 Task: Check the average views per listing of cul de sac in the last 5 years.
Action: Mouse moved to (1024, 245)
Screenshot: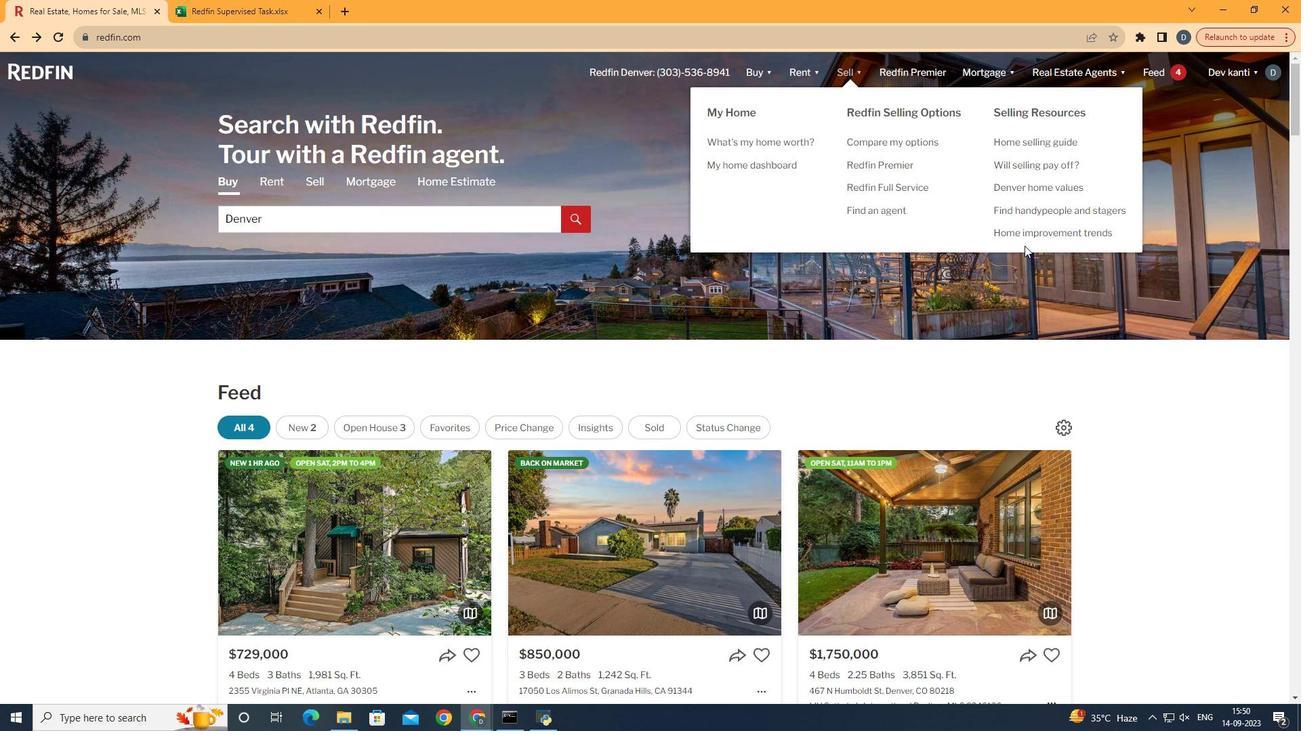 
Action: Mouse pressed left at (1024, 245)
Screenshot: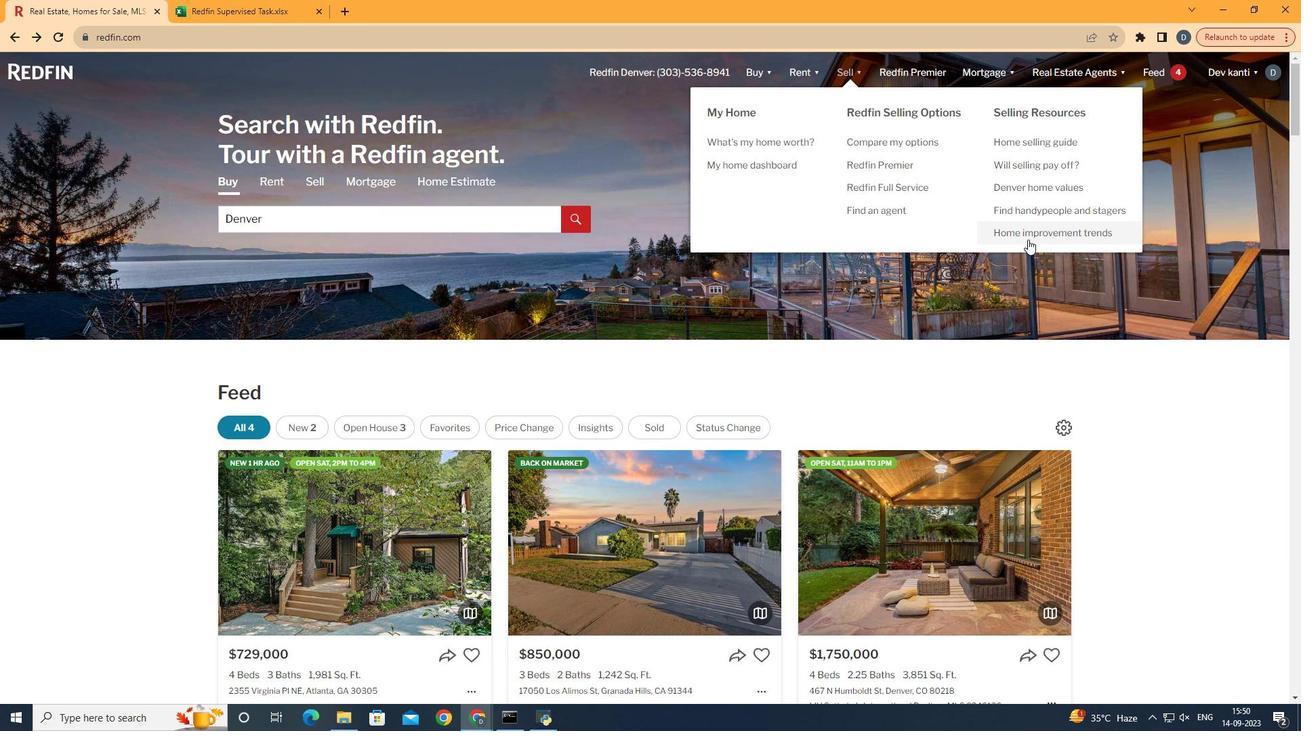 
Action: Mouse moved to (1027, 239)
Screenshot: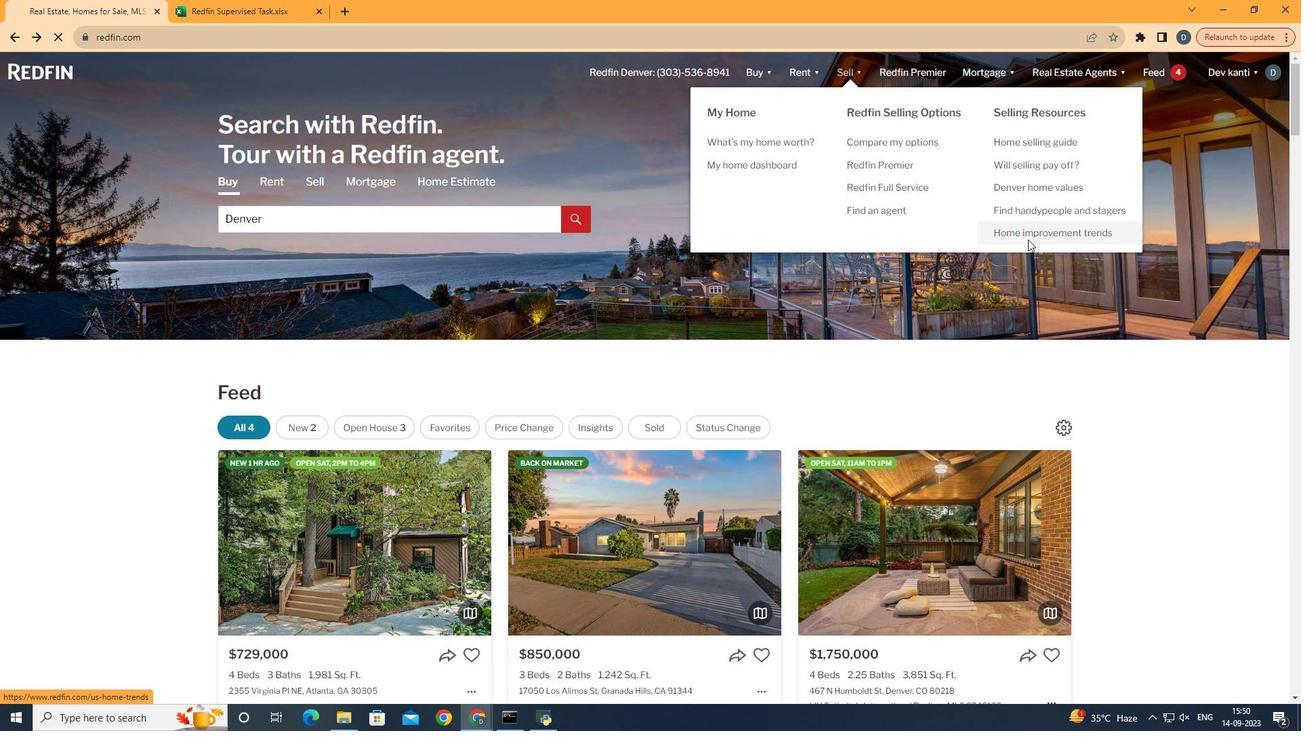 
Action: Mouse pressed left at (1027, 239)
Screenshot: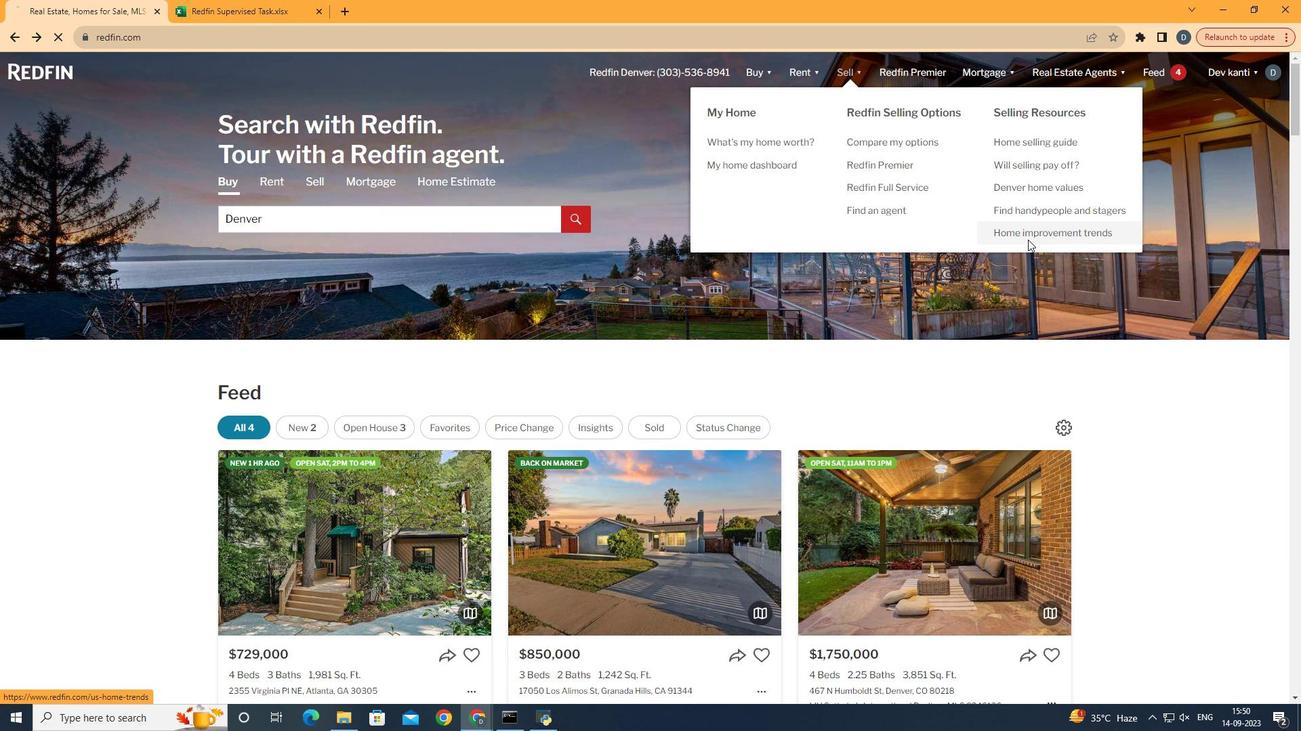 
Action: Mouse moved to (314, 267)
Screenshot: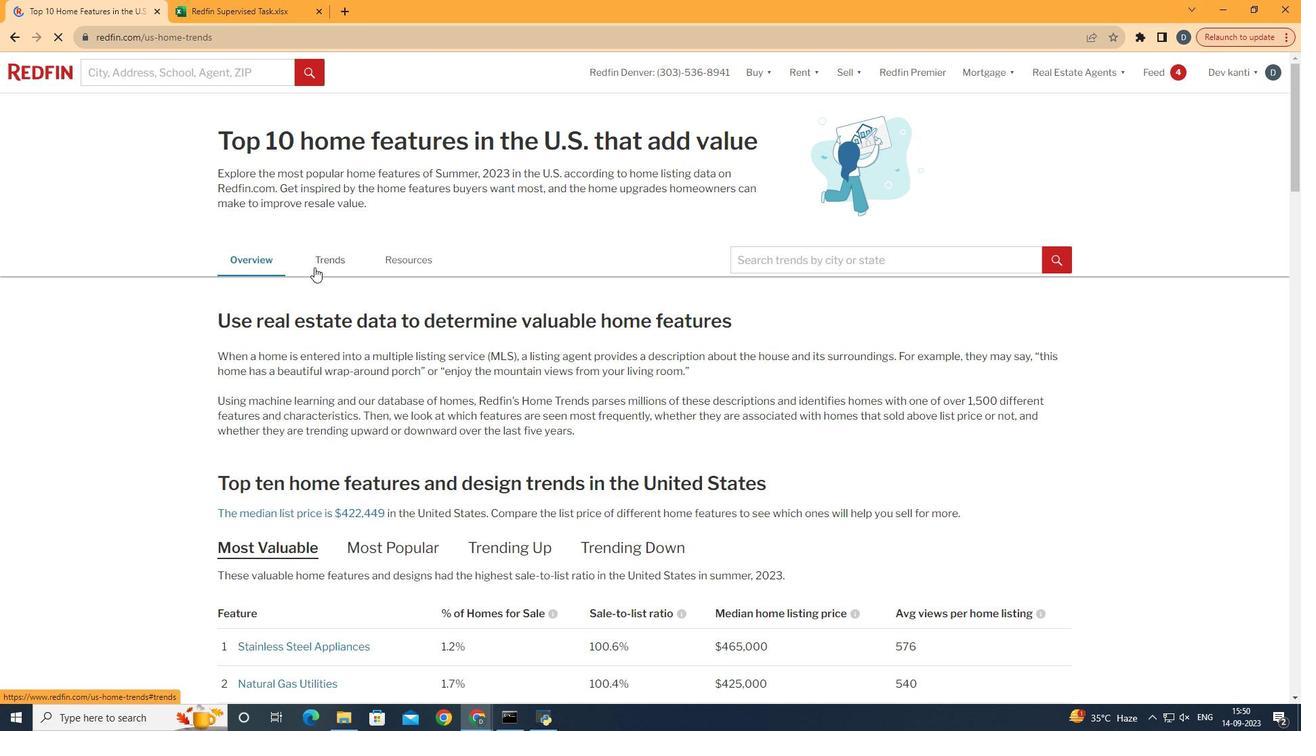 
Action: Mouse pressed left at (314, 267)
Screenshot: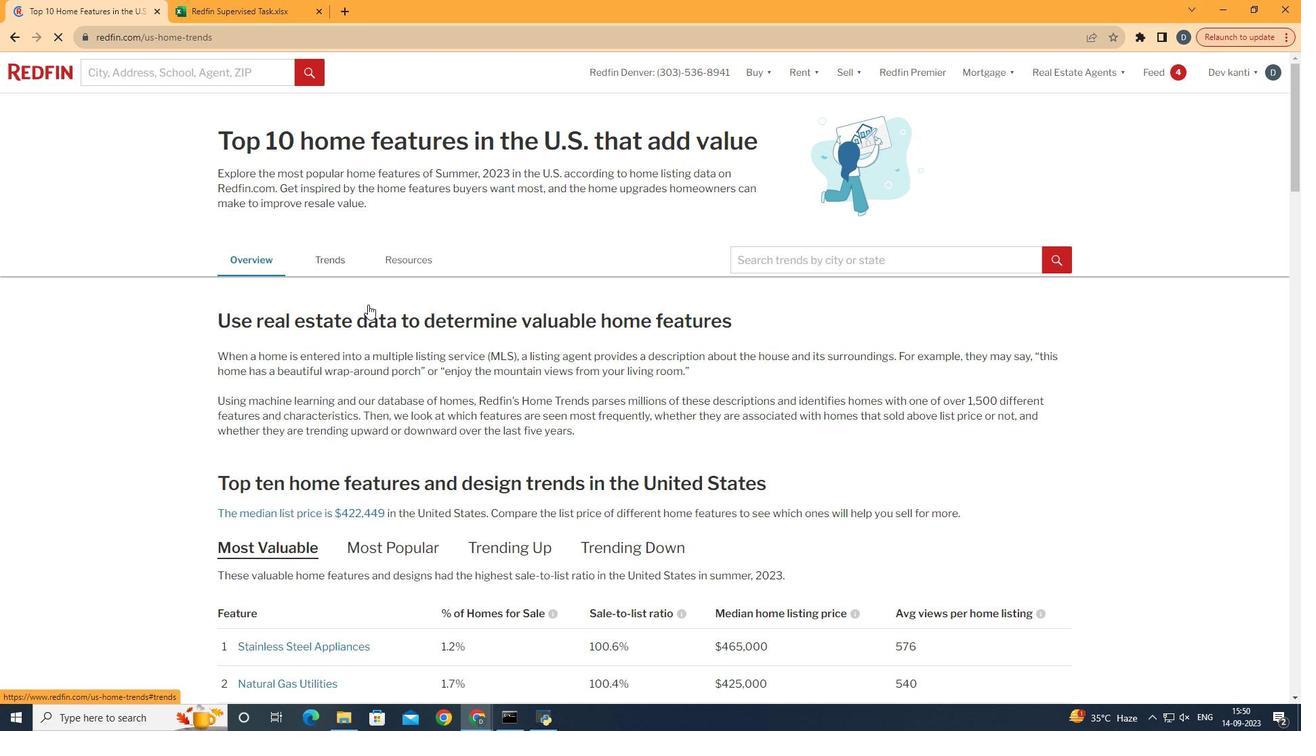
Action: Mouse moved to (532, 399)
Screenshot: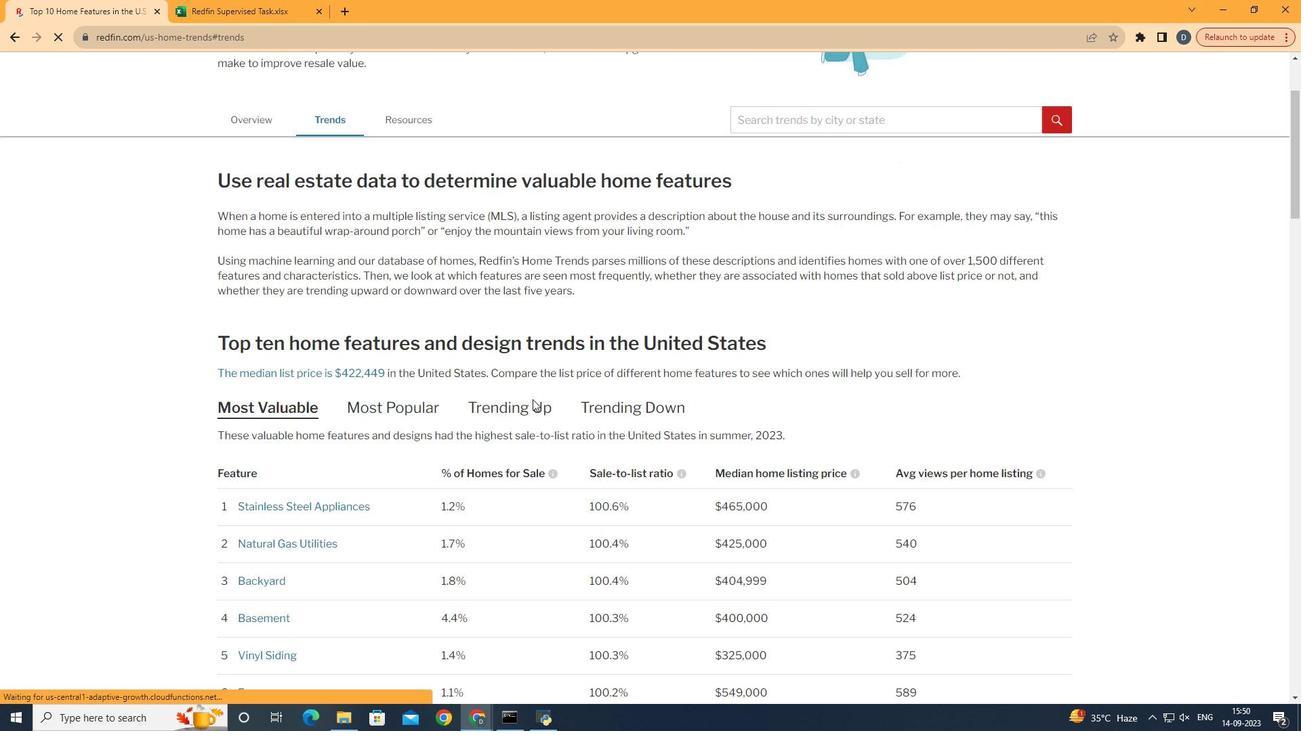 
Action: Mouse scrolled (532, 399) with delta (0, 0)
Screenshot: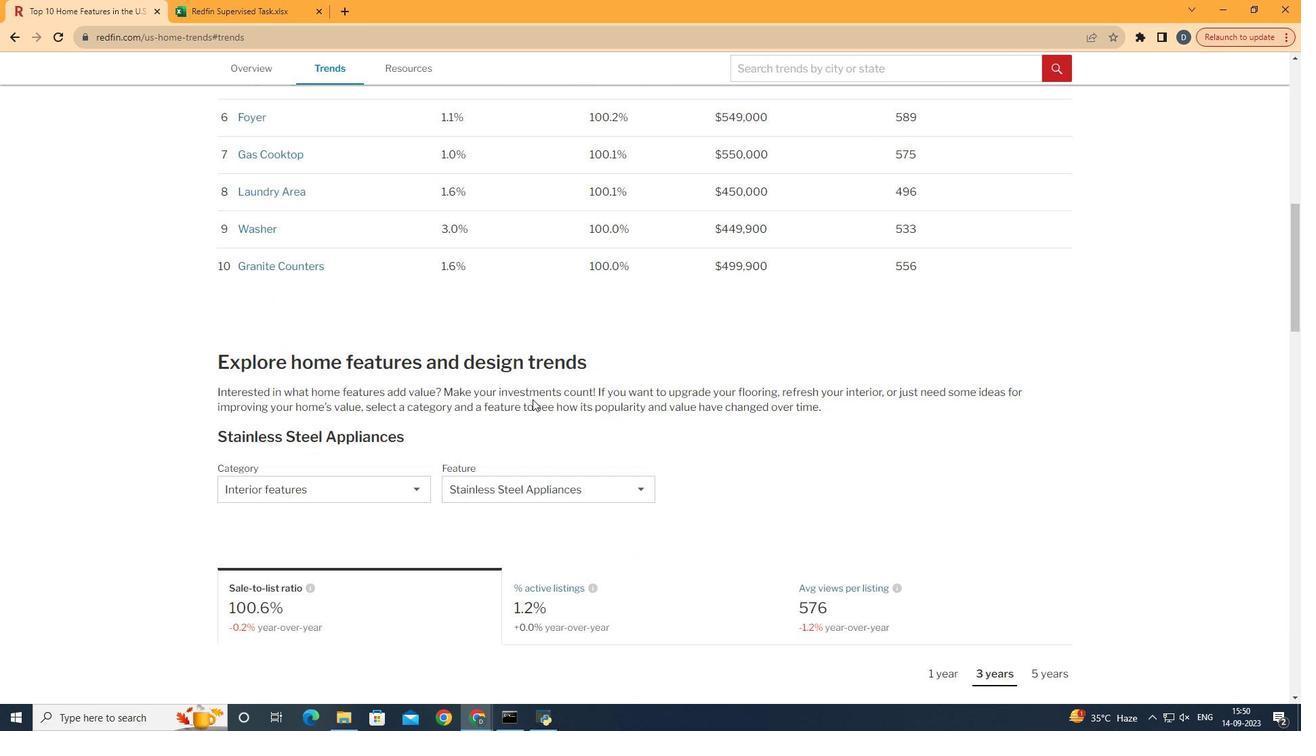 
Action: Mouse scrolled (532, 399) with delta (0, 0)
Screenshot: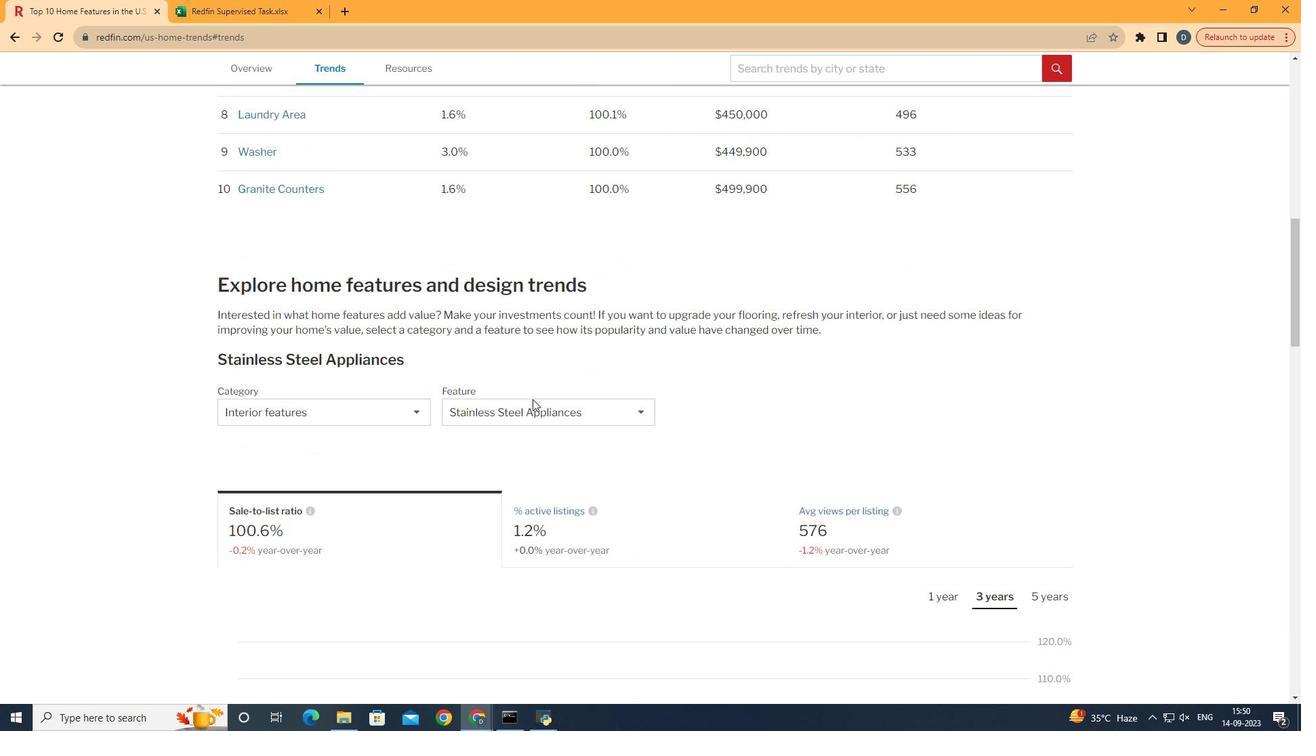 
Action: Mouse scrolled (532, 399) with delta (0, 0)
Screenshot: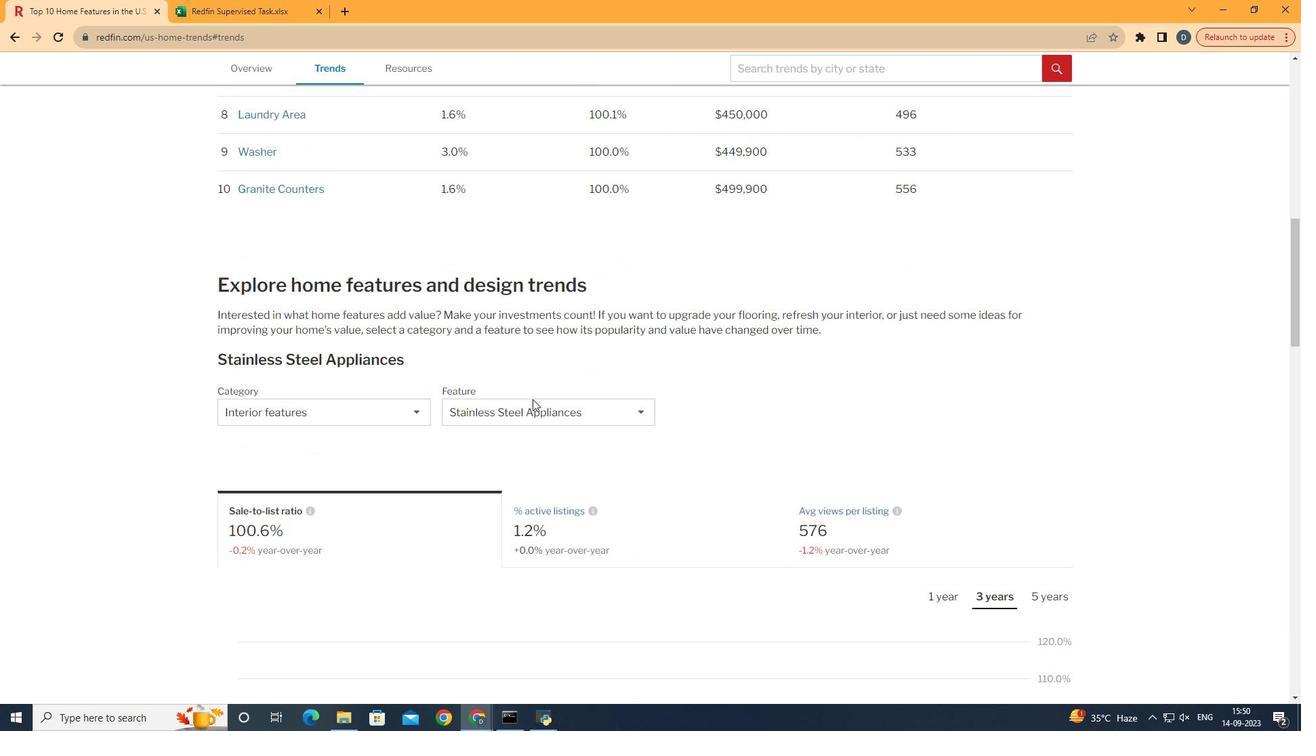 
Action: Mouse scrolled (532, 399) with delta (0, 0)
Screenshot: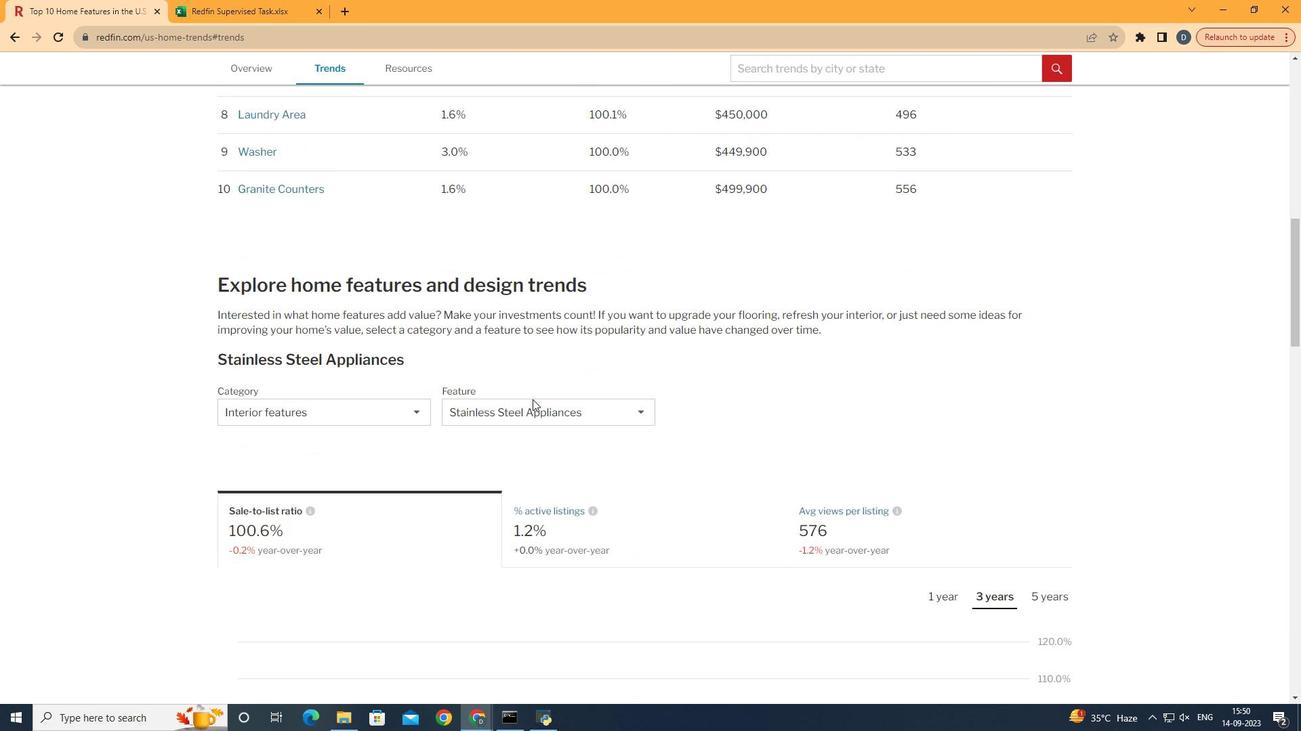 
Action: Mouse scrolled (532, 399) with delta (0, 0)
Screenshot: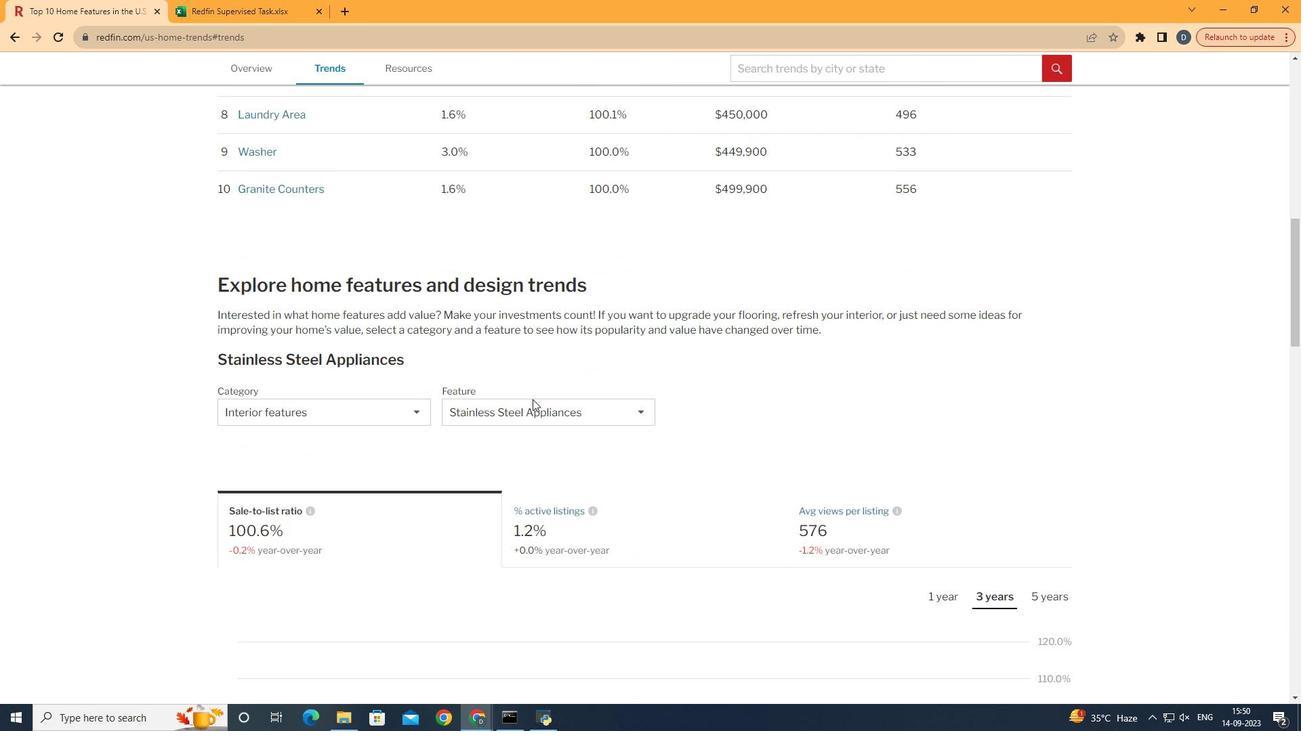 
Action: Mouse scrolled (532, 399) with delta (0, 0)
Screenshot: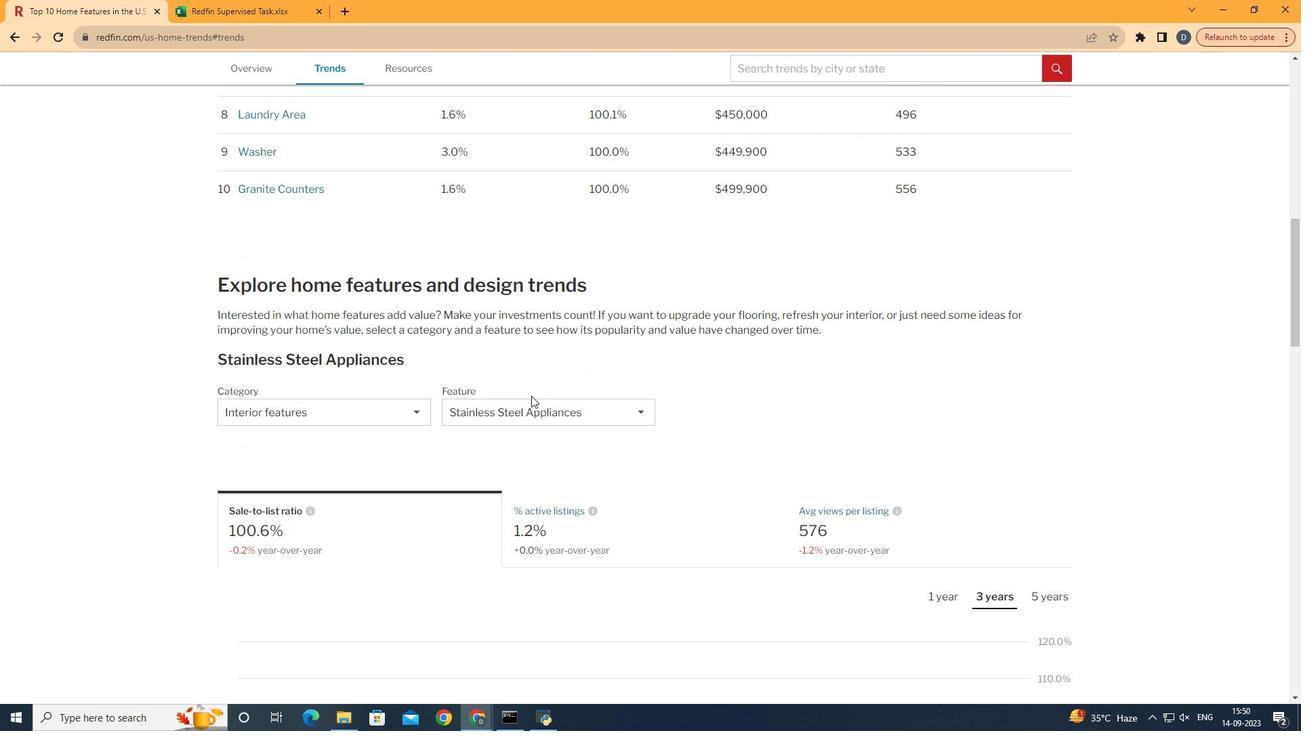 
Action: Mouse moved to (372, 412)
Screenshot: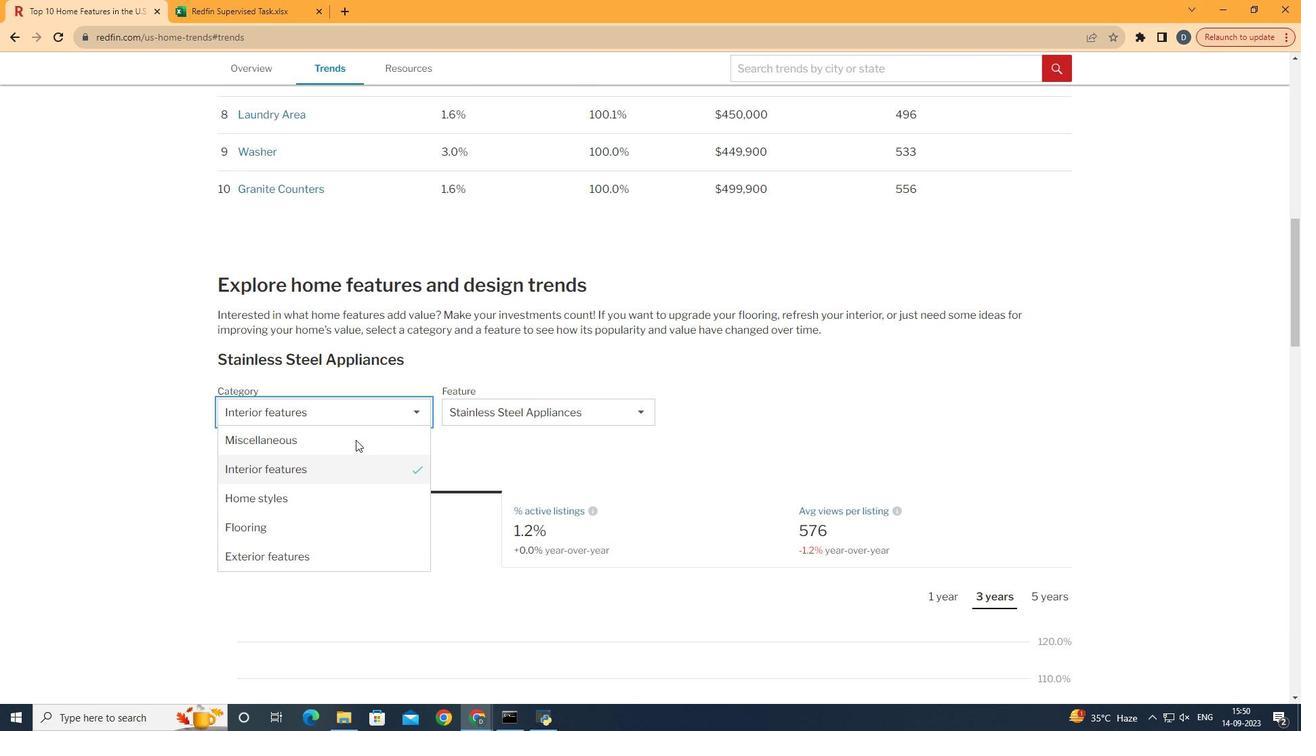 
Action: Mouse pressed left at (372, 412)
Screenshot: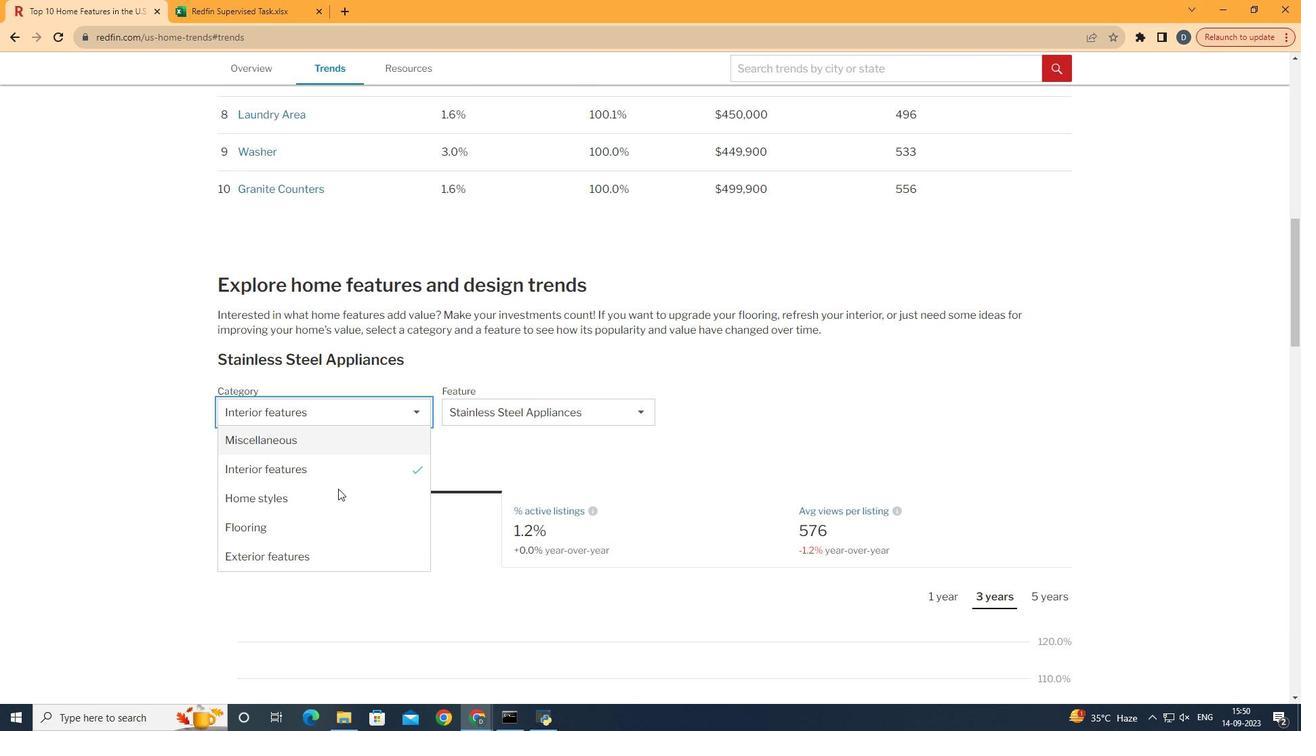 
Action: Mouse moved to (356, 547)
Screenshot: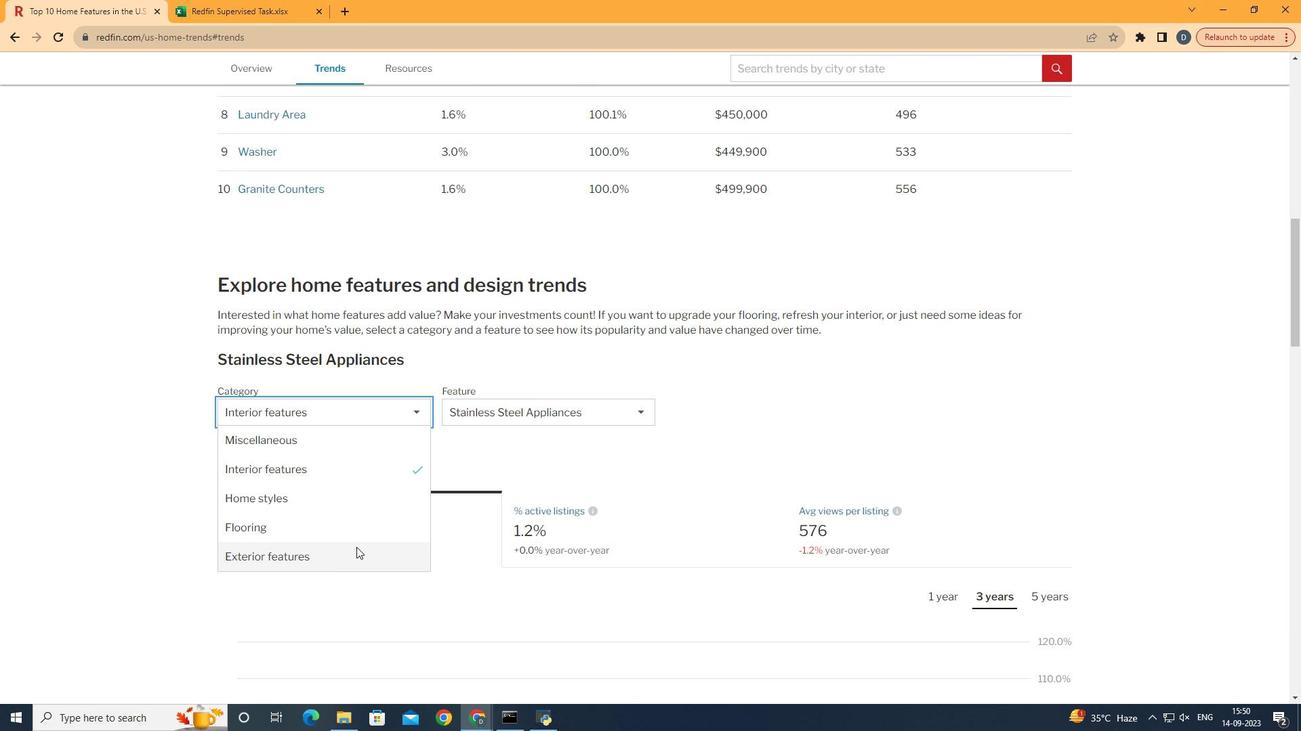 
Action: Mouse pressed left at (356, 547)
Screenshot: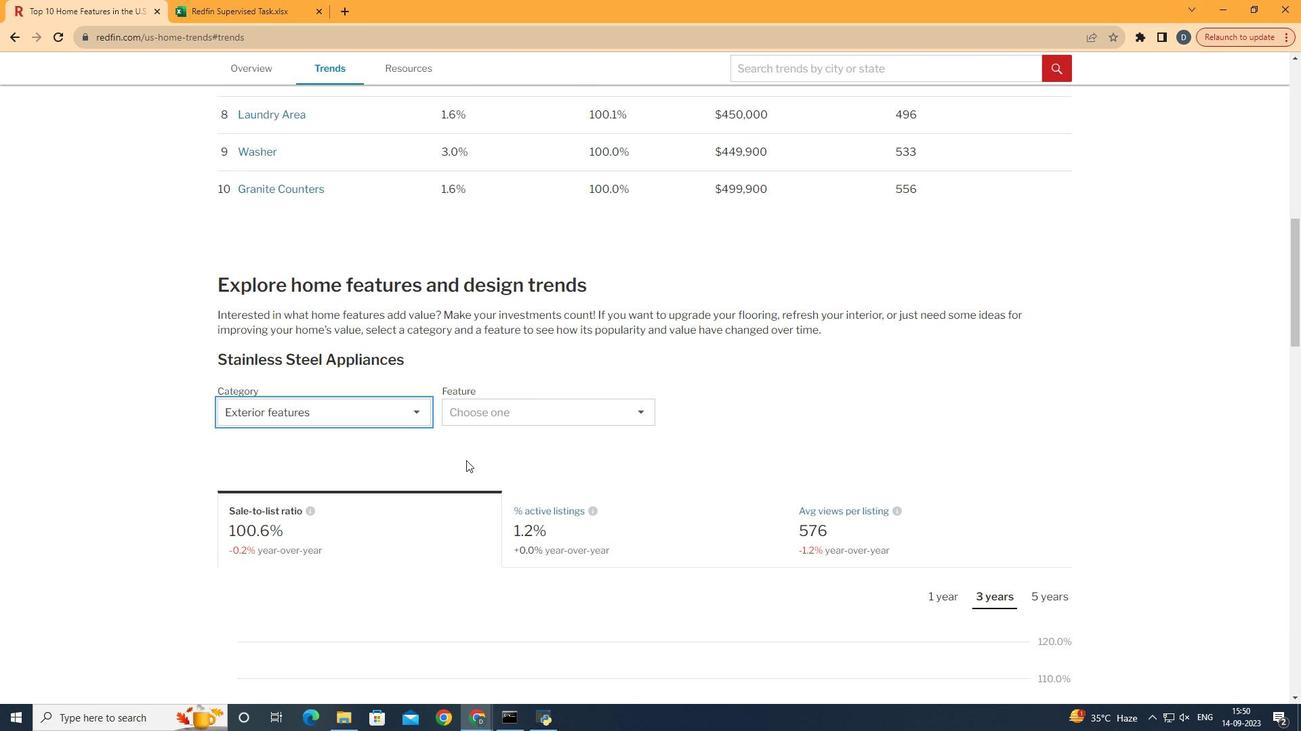 
Action: Mouse moved to (534, 420)
Screenshot: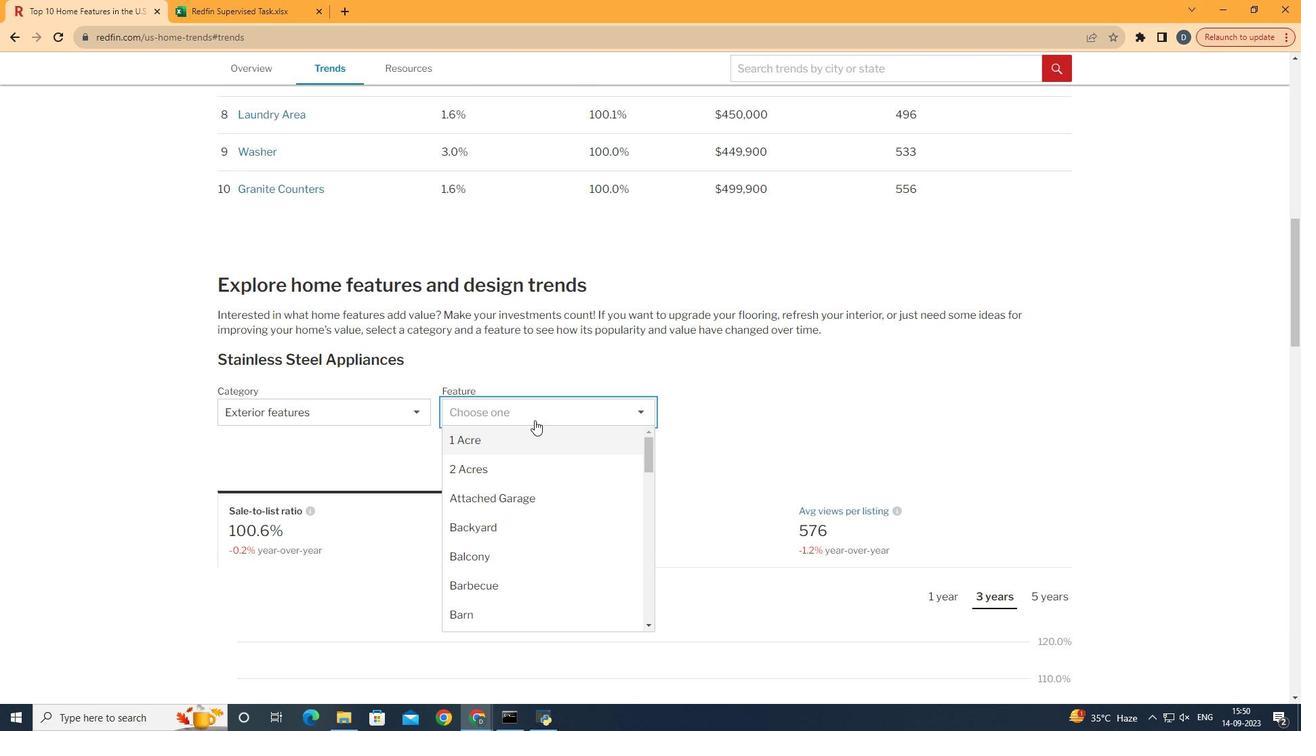 
Action: Mouse pressed left at (534, 420)
Screenshot: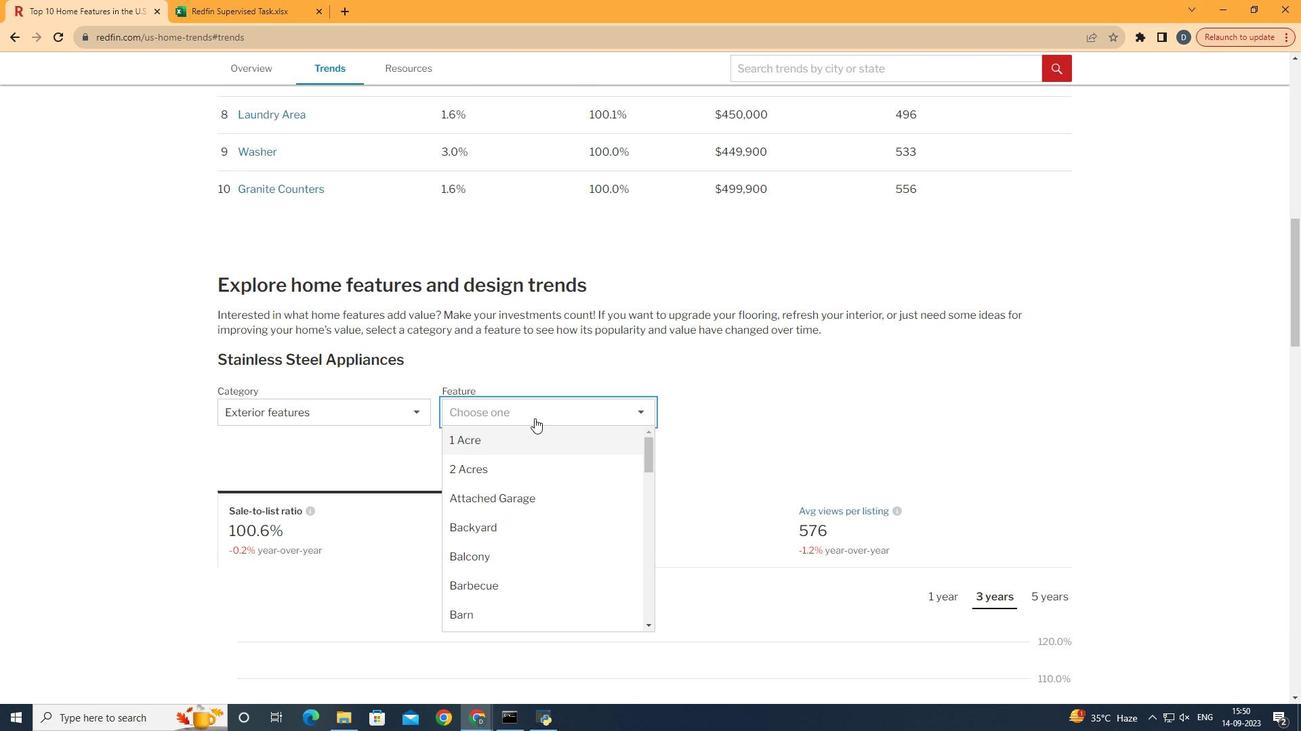 
Action: Mouse moved to (563, 515)
Screenshot: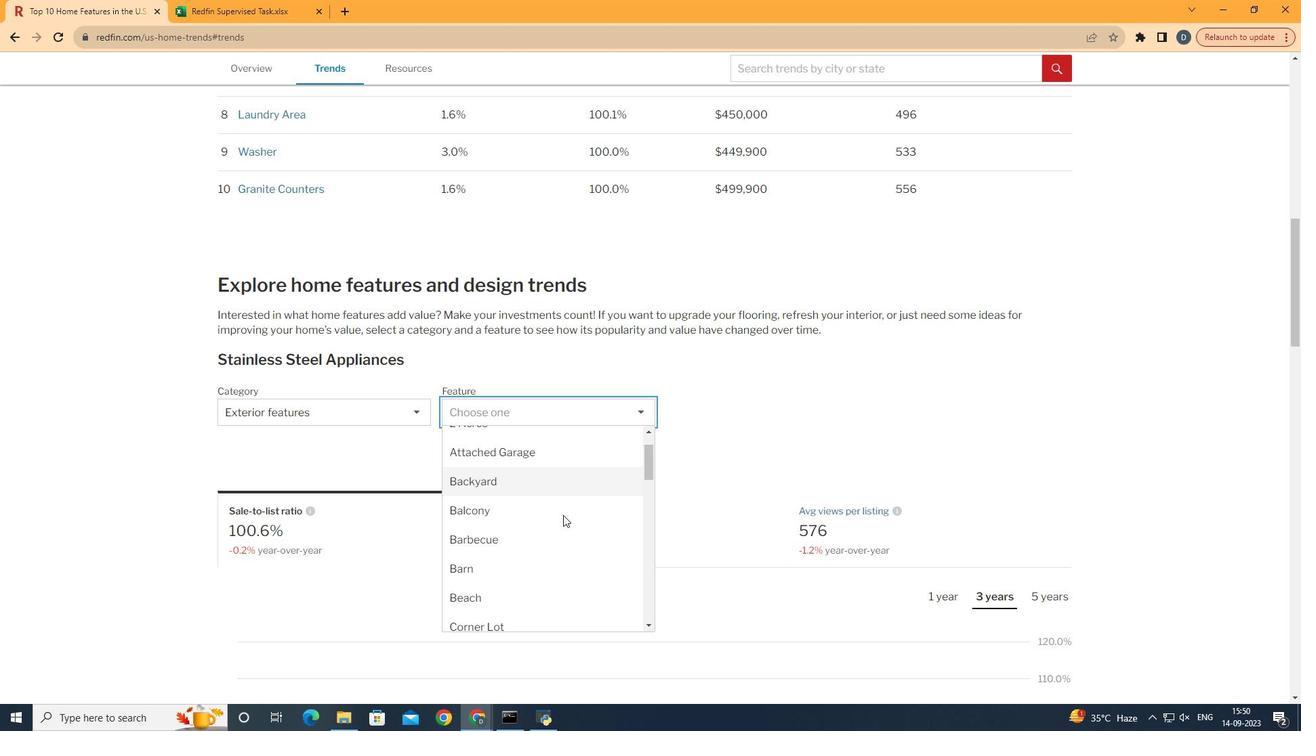 
Action: Mouse scrolled (563, 515) with delta (0, 0)
Screenshot: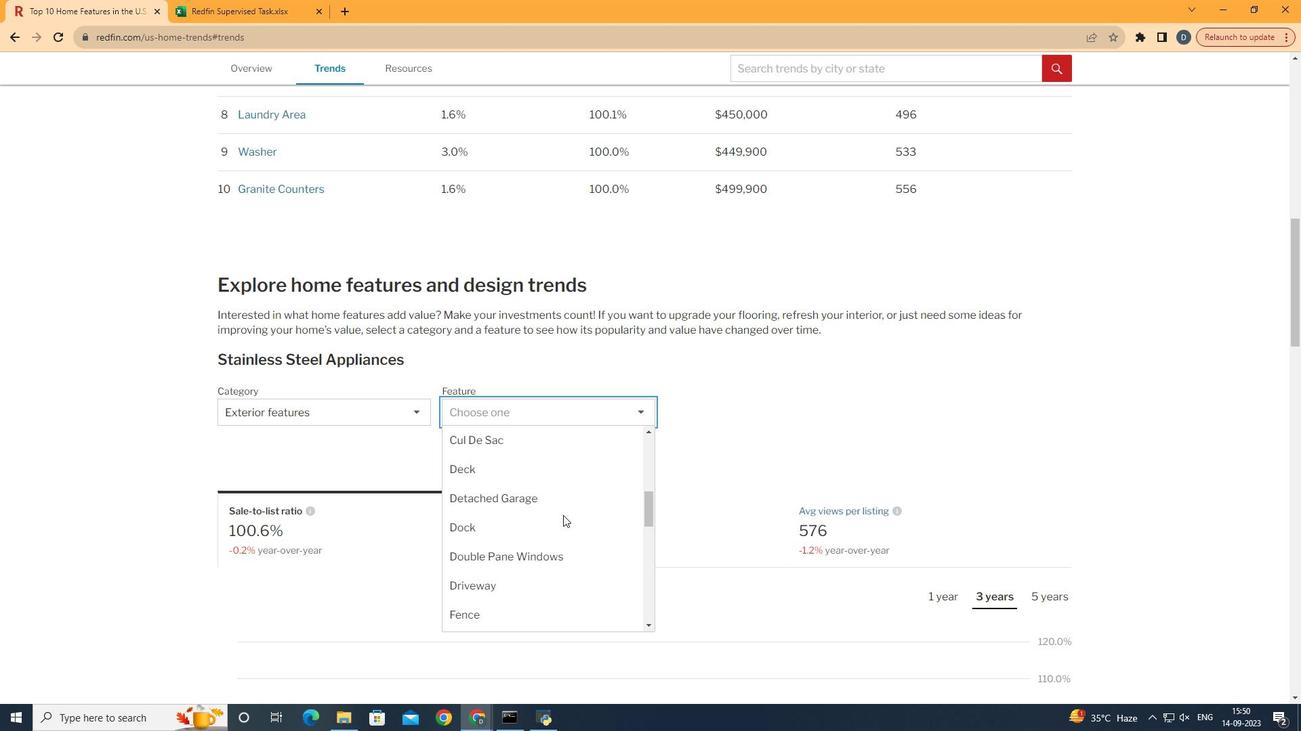 
Action: Mouse scrolled (563, 515) with delta (0, 0)
Screenshot: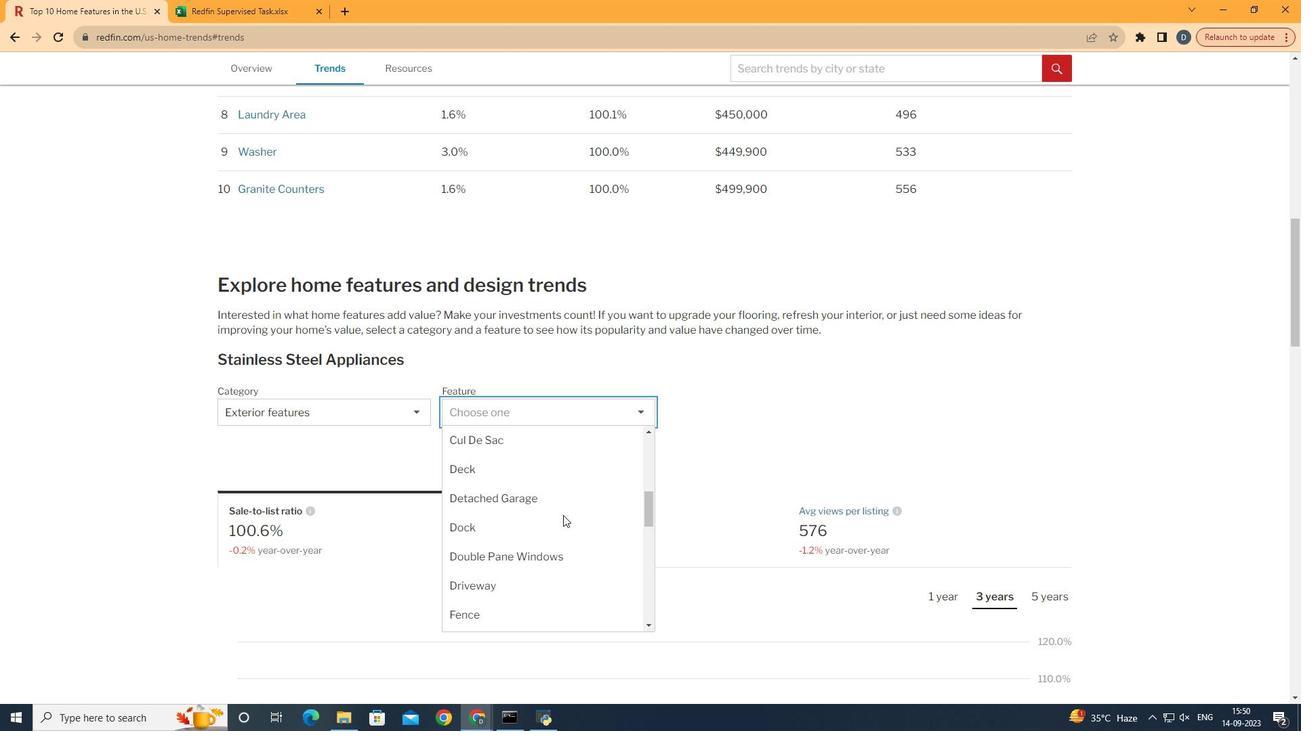 
Action: Mouse scrolled (563, 515) with delta (0, 0)
Screenshot: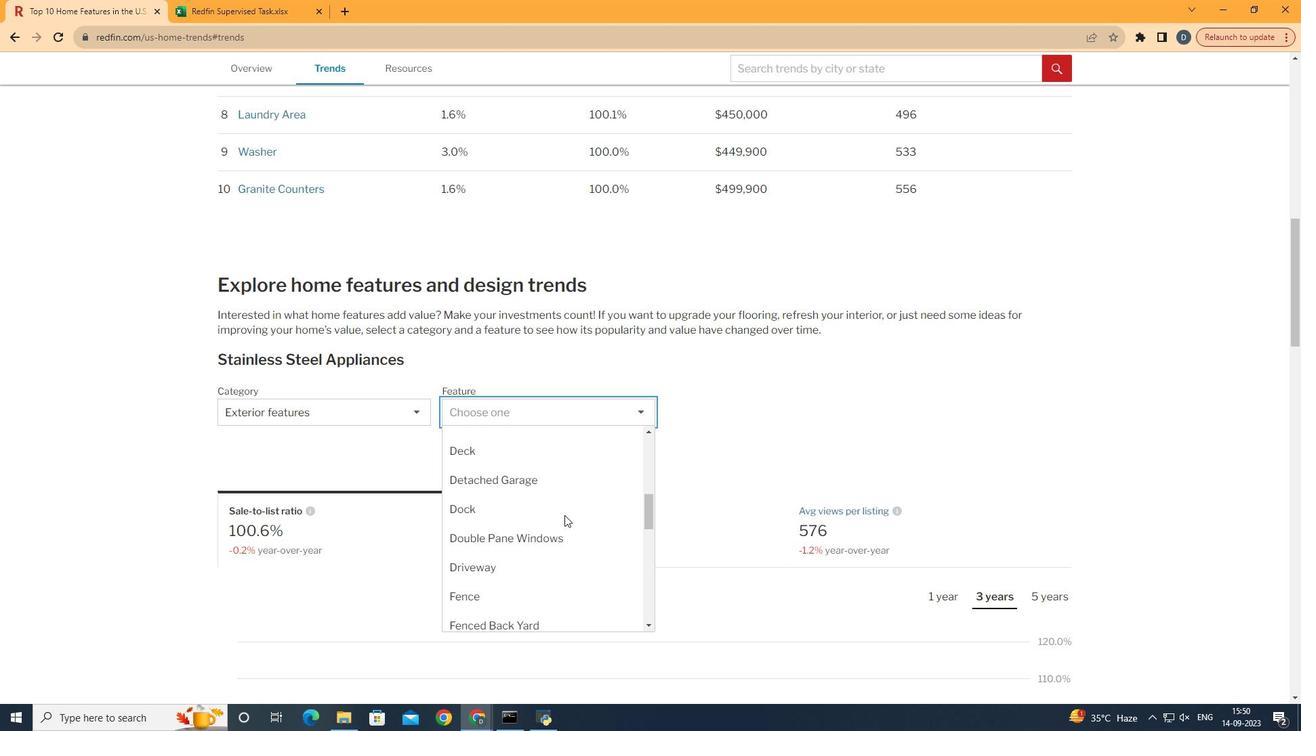 
Action: Mouse scrolled (563, 515) with delta (0, 0)
Screenshot: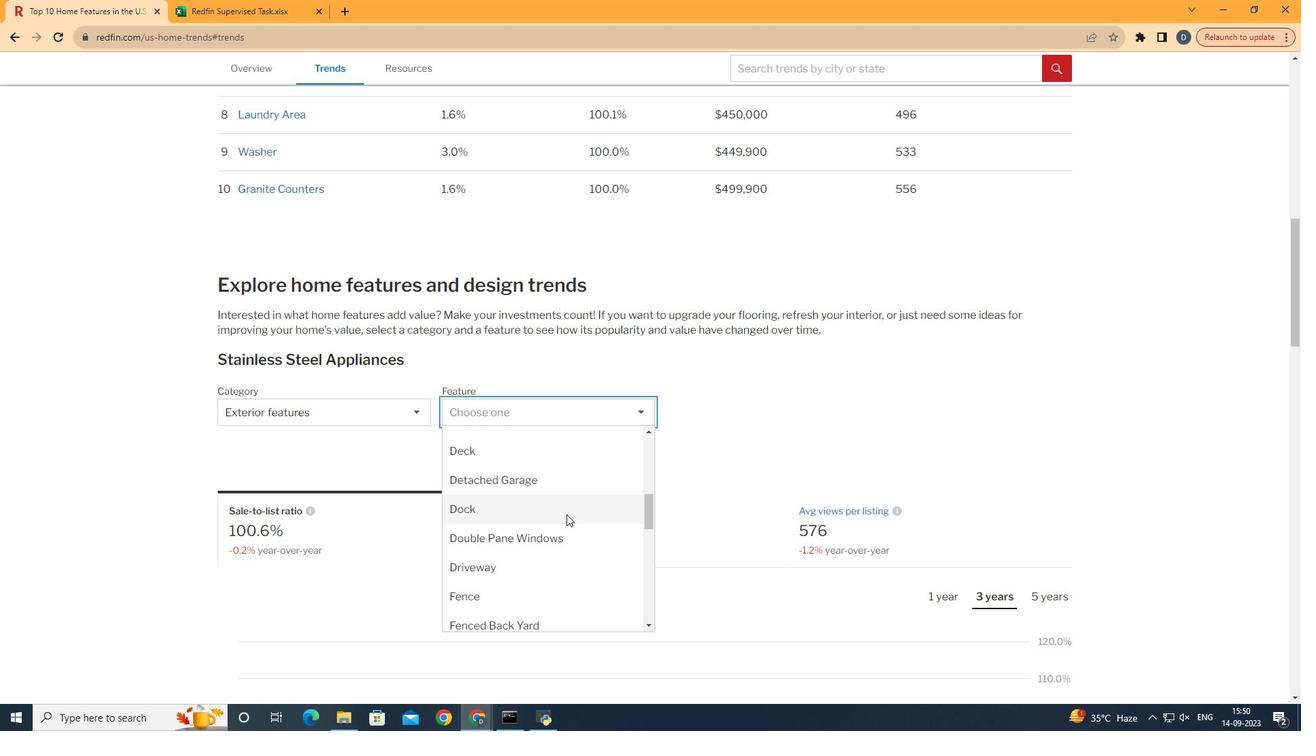 
Action: Mouse scrolled (563, 515) with delta (0, 0)
Screenshot: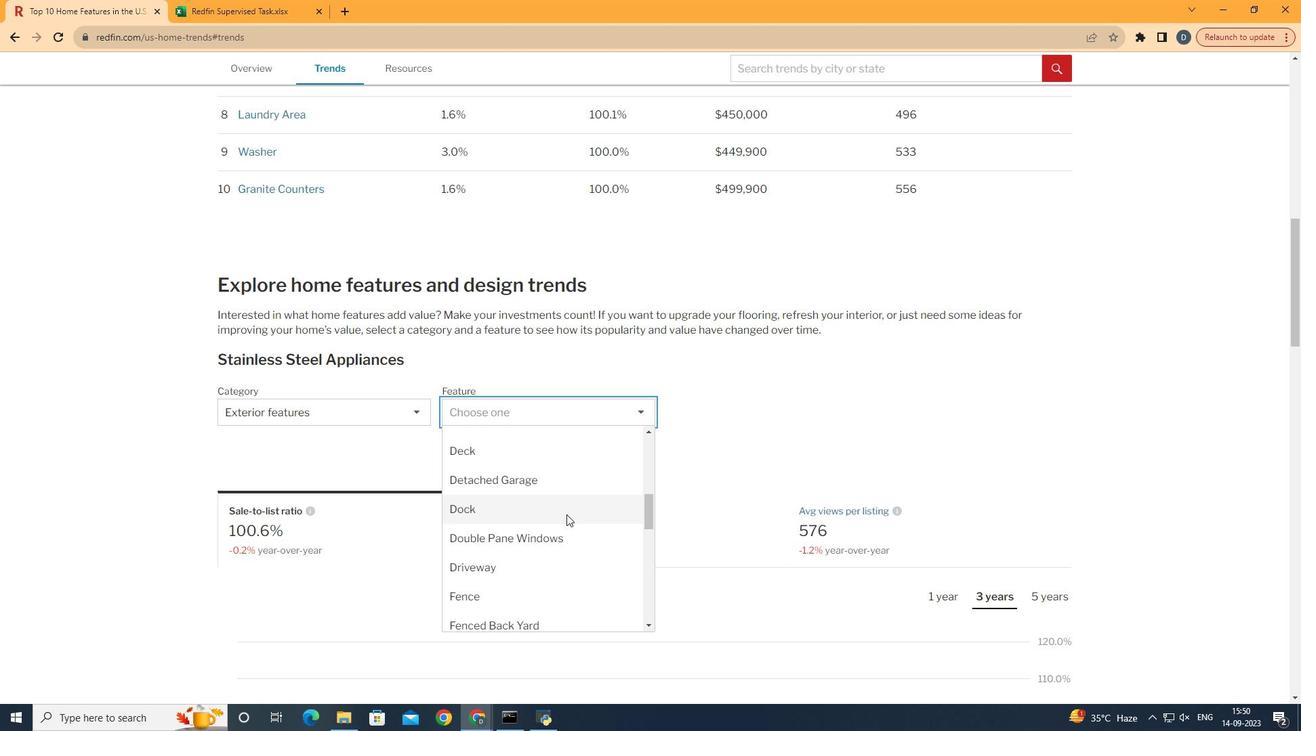 
Action: Mouse moved to (552, 491)
Screenshot: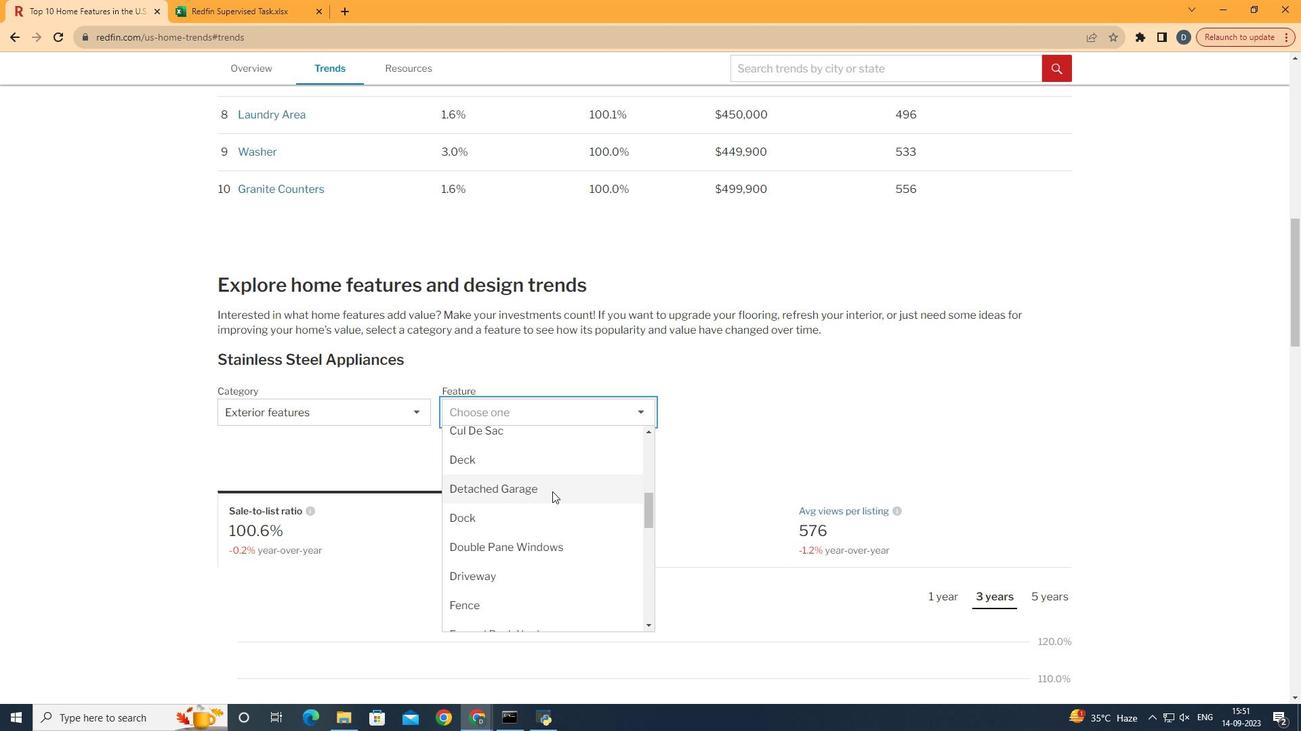 
Action: Mouse scrolled (552, 492) with delta (0, 0)
Screenshot: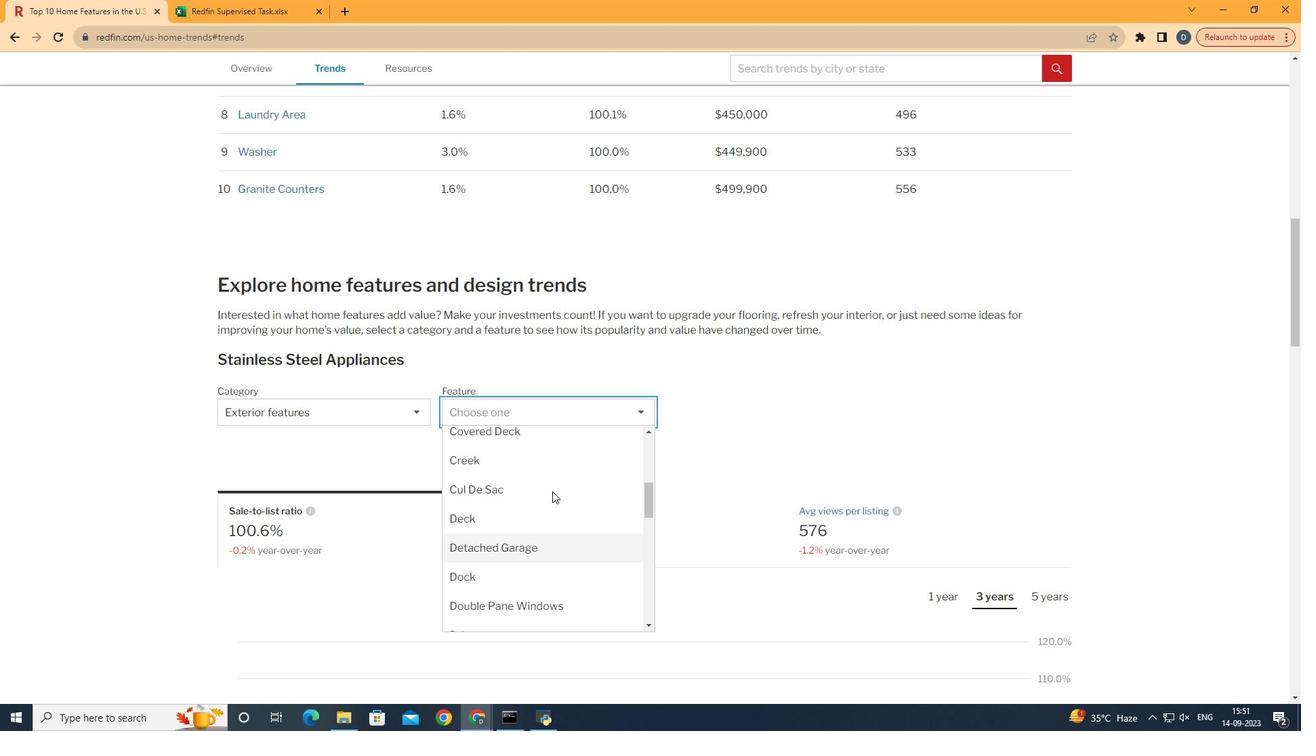 
Action: Mouse moved to (567, 494)
Screenshot: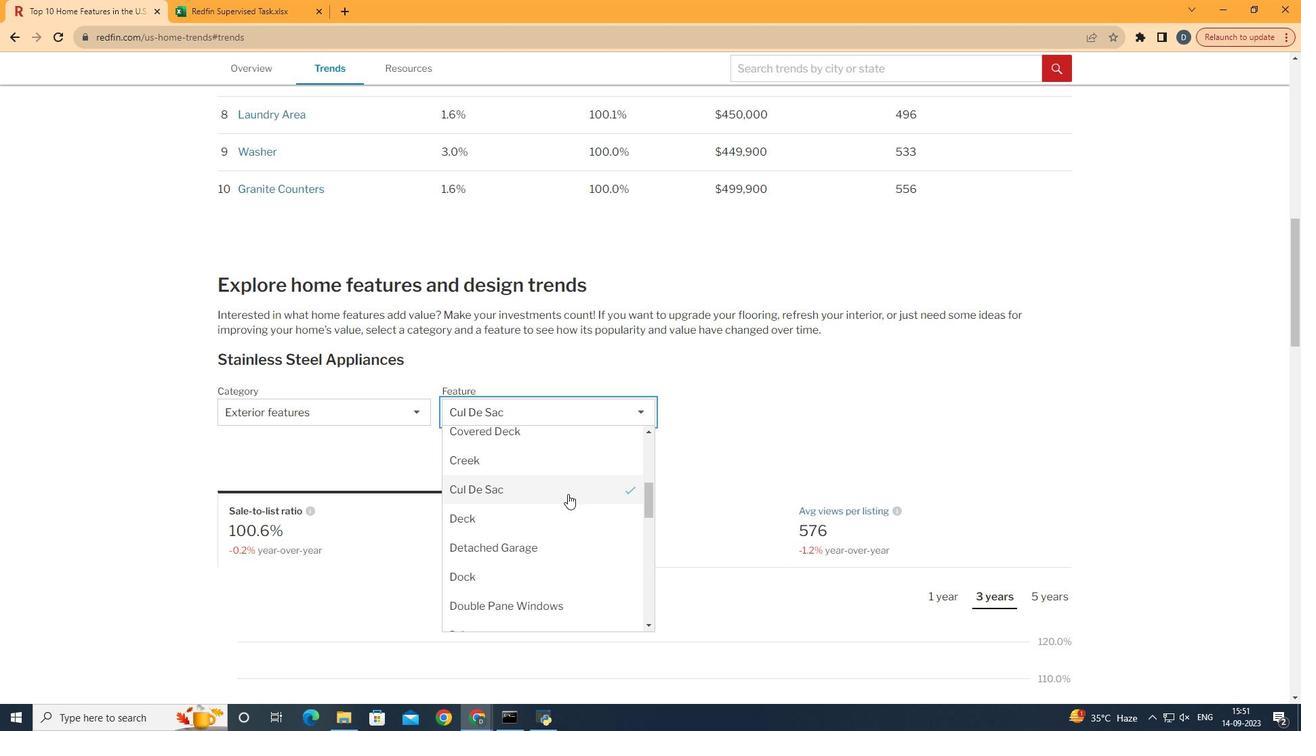 
Action: Mouse pressed left at (567, 494)
Screenshot: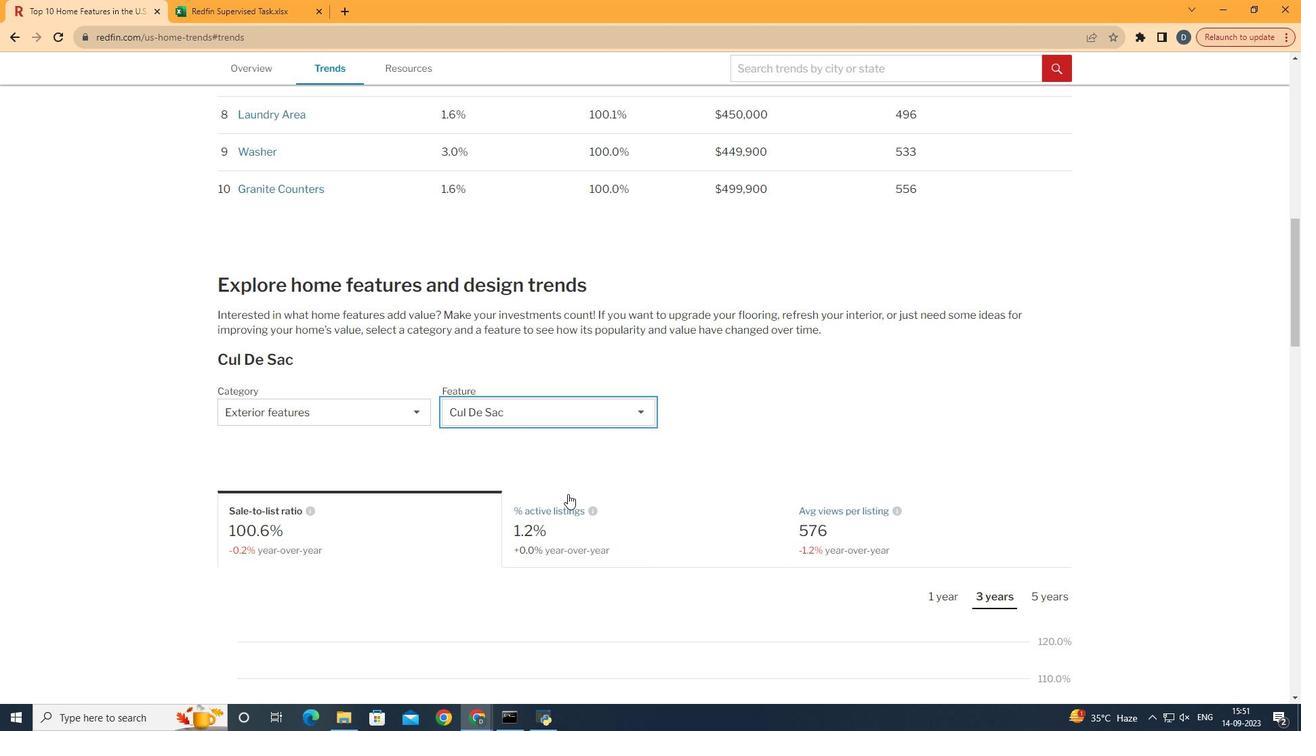 
Action: Mouse moved to (721, 416)
Screenshot: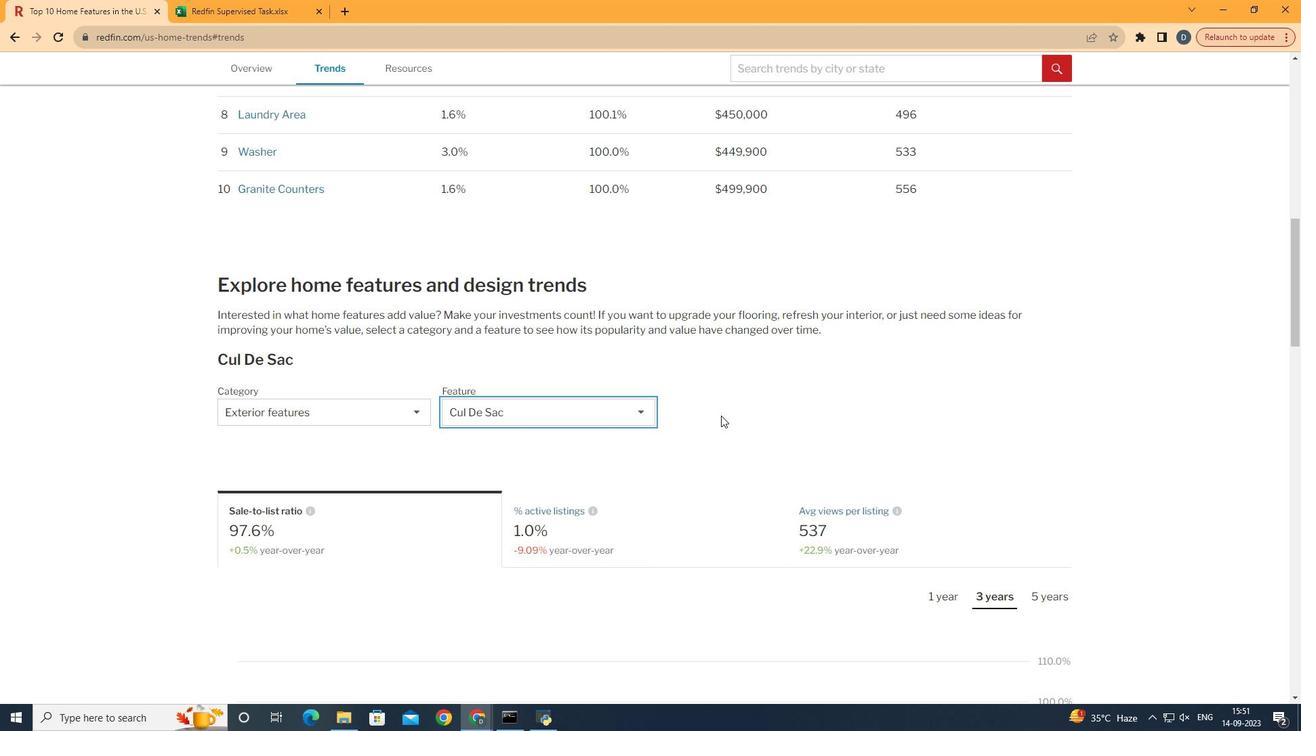 
Action: Mouse scrolled (721, 415) with delta (0, 0)
Screenshot: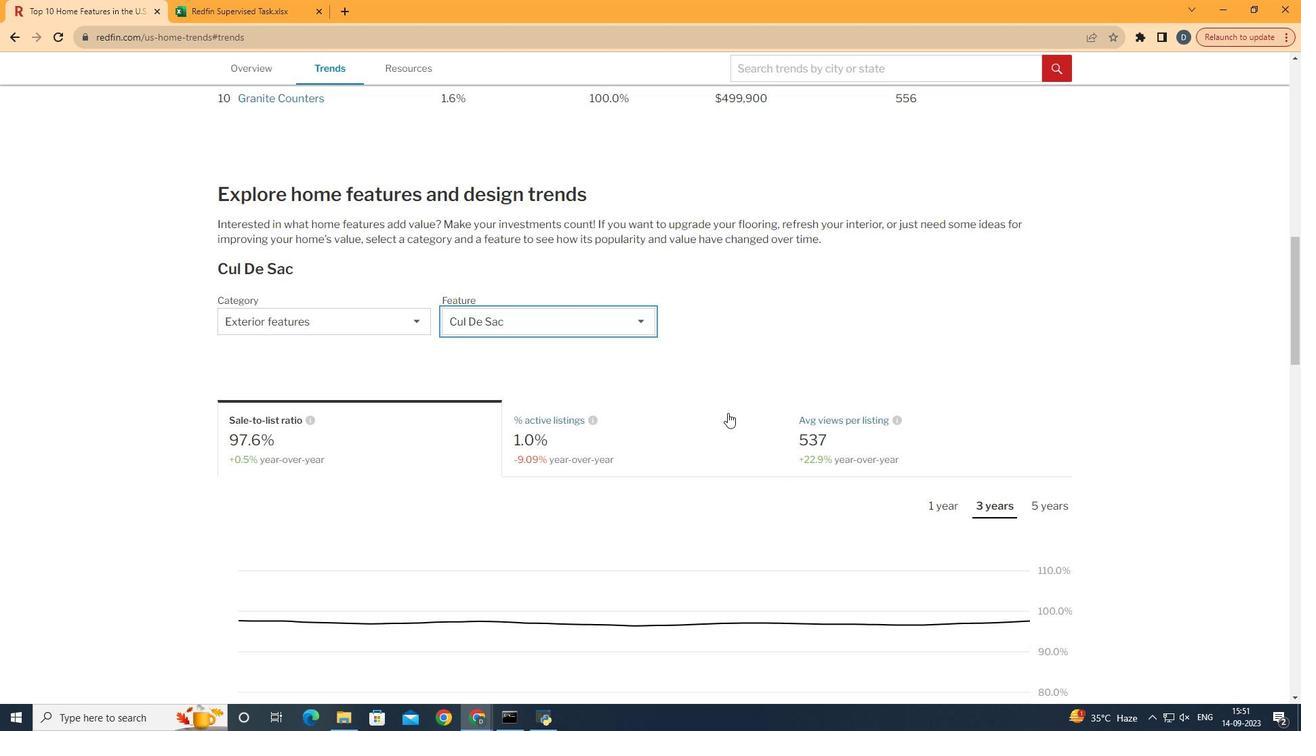 
Action: Mouse scrolled (721, 415) with delta (0, 0)
Screenshot: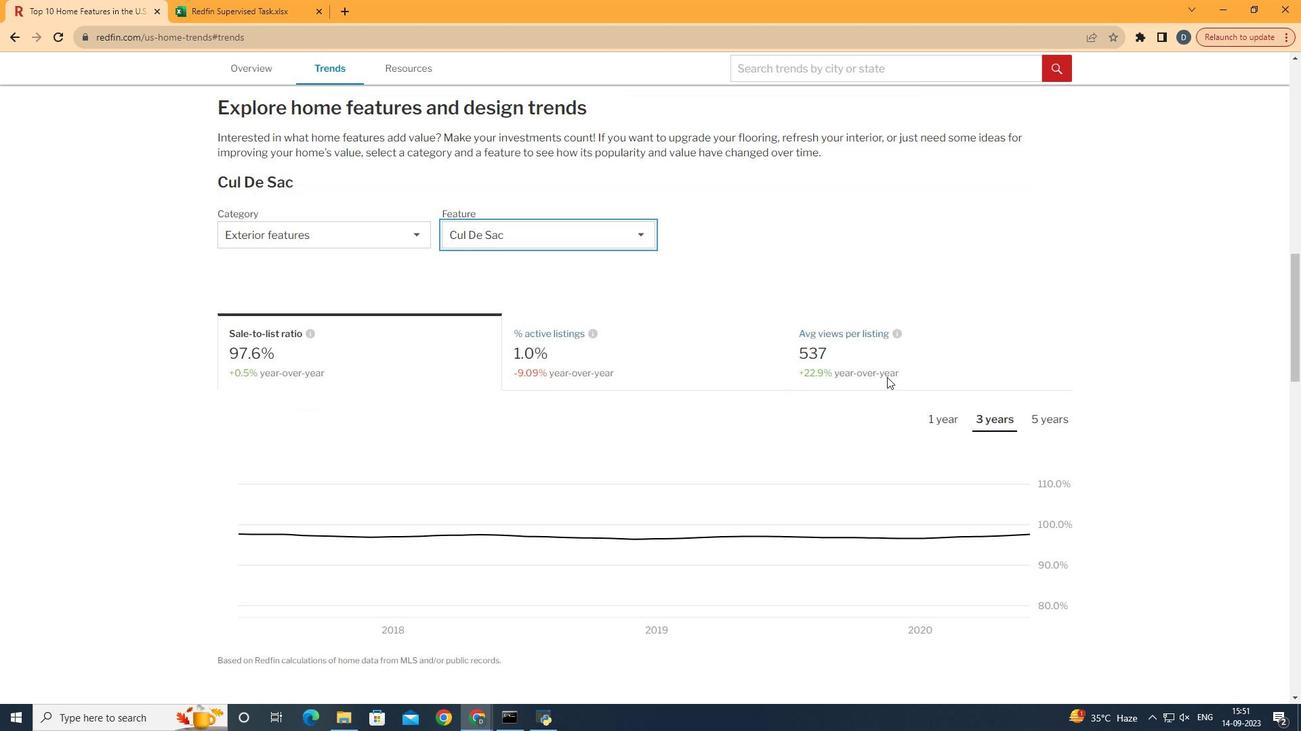 
Action: Mouse moved to (727, 413)
Screenshot: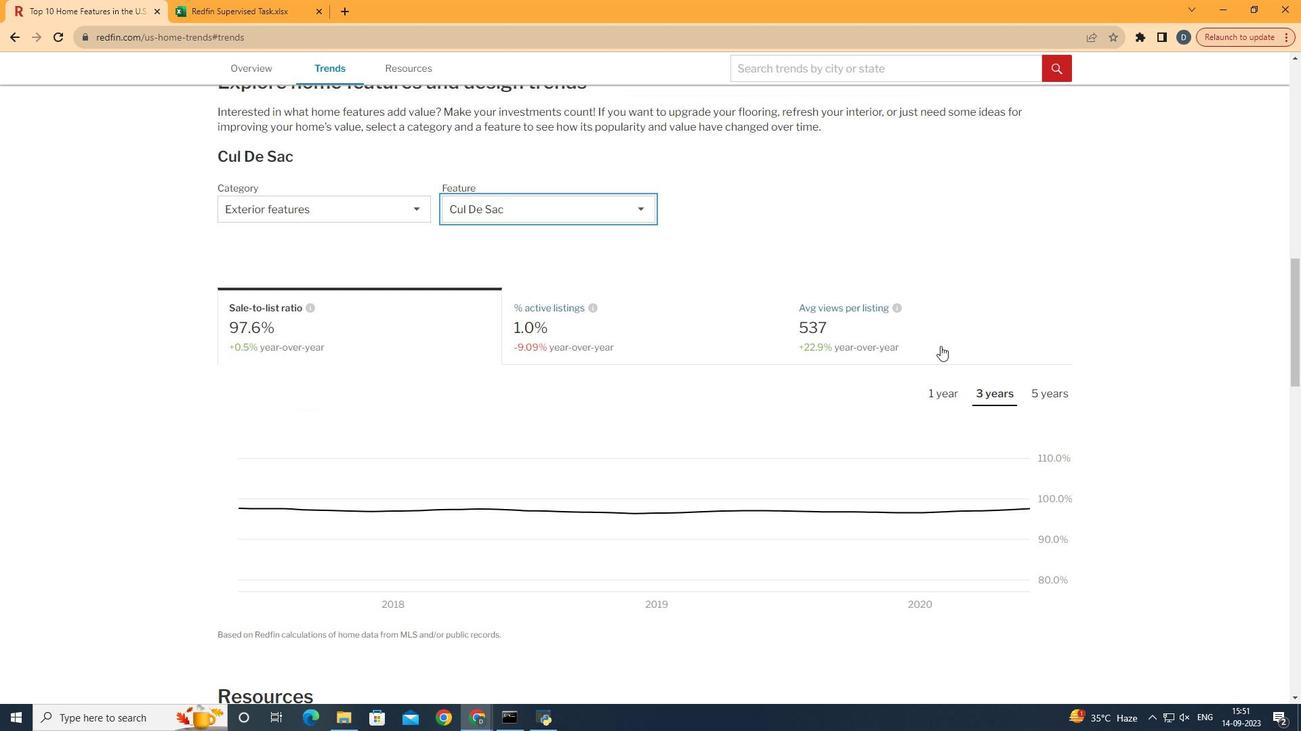 
Action: Mouse scrolled (727, 412) with delta (0, 0)
Screenshot: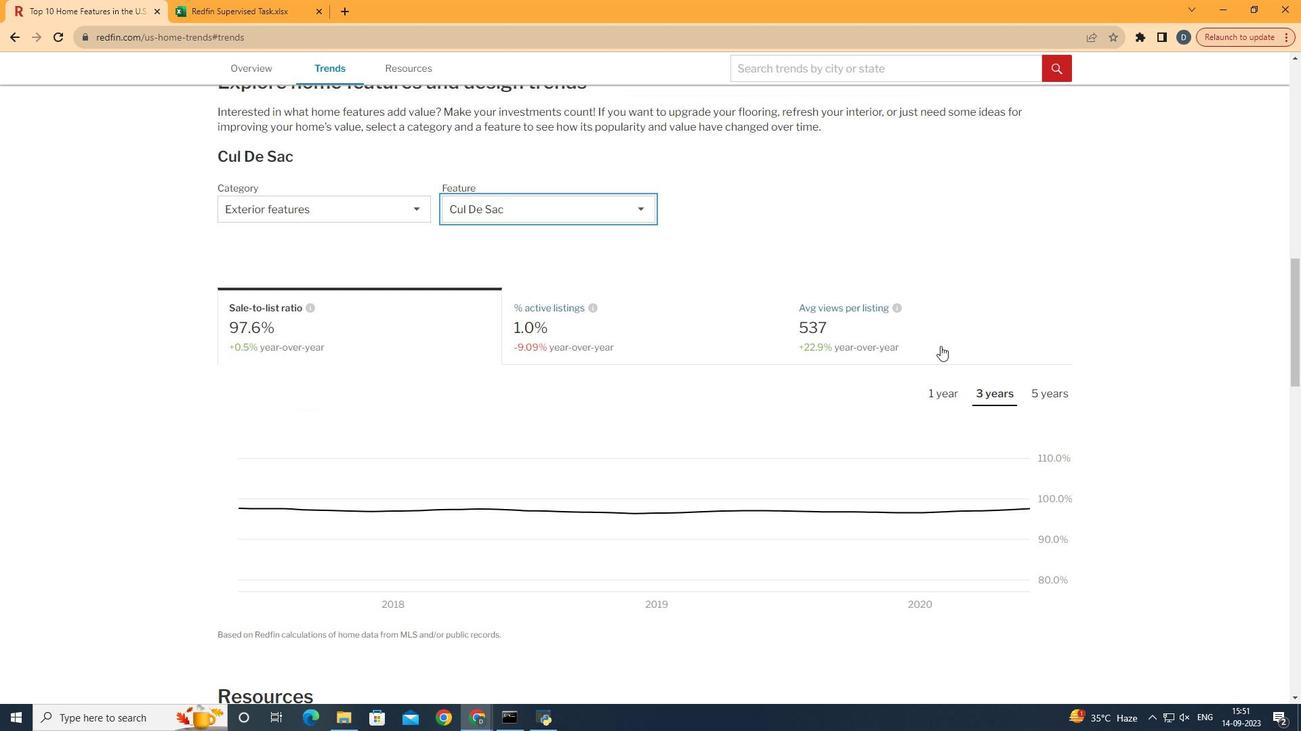 
Action: Mouse moved to (955, 330)
Screenshot: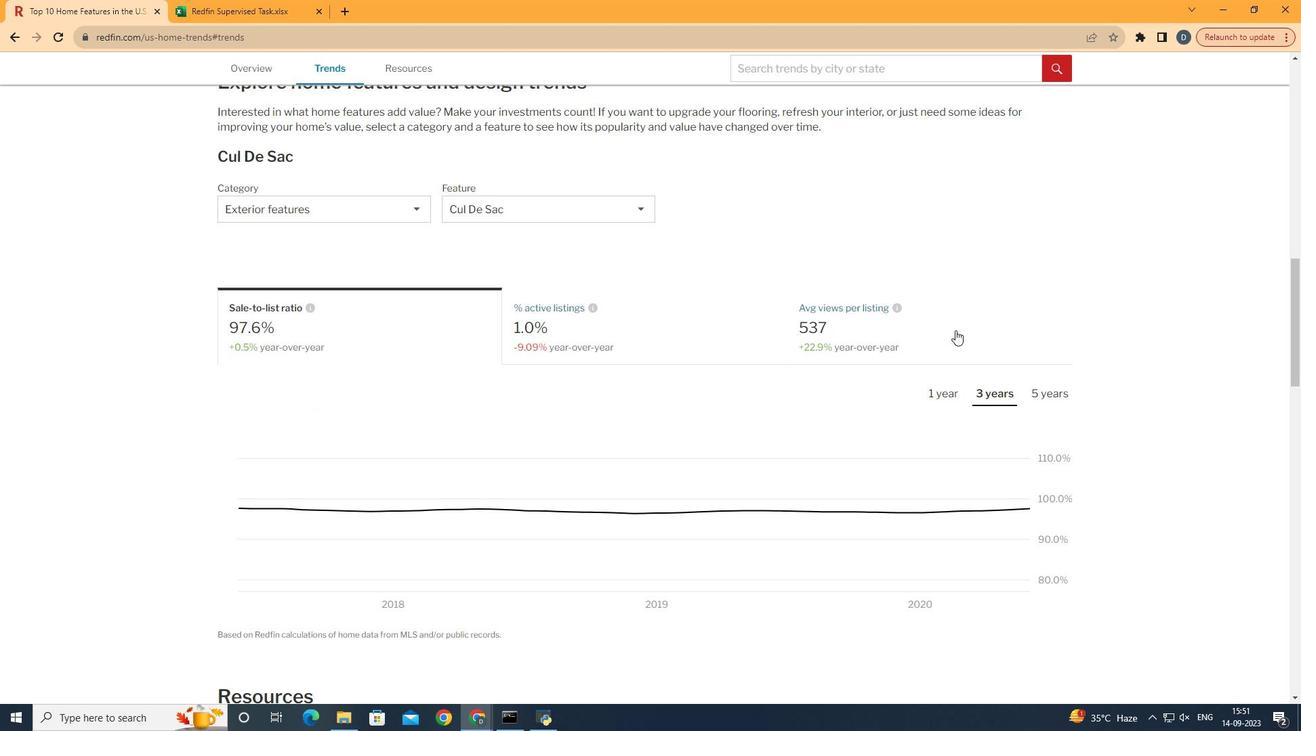 
Action: Mouse pressed left at (955, 330)
Screenshot: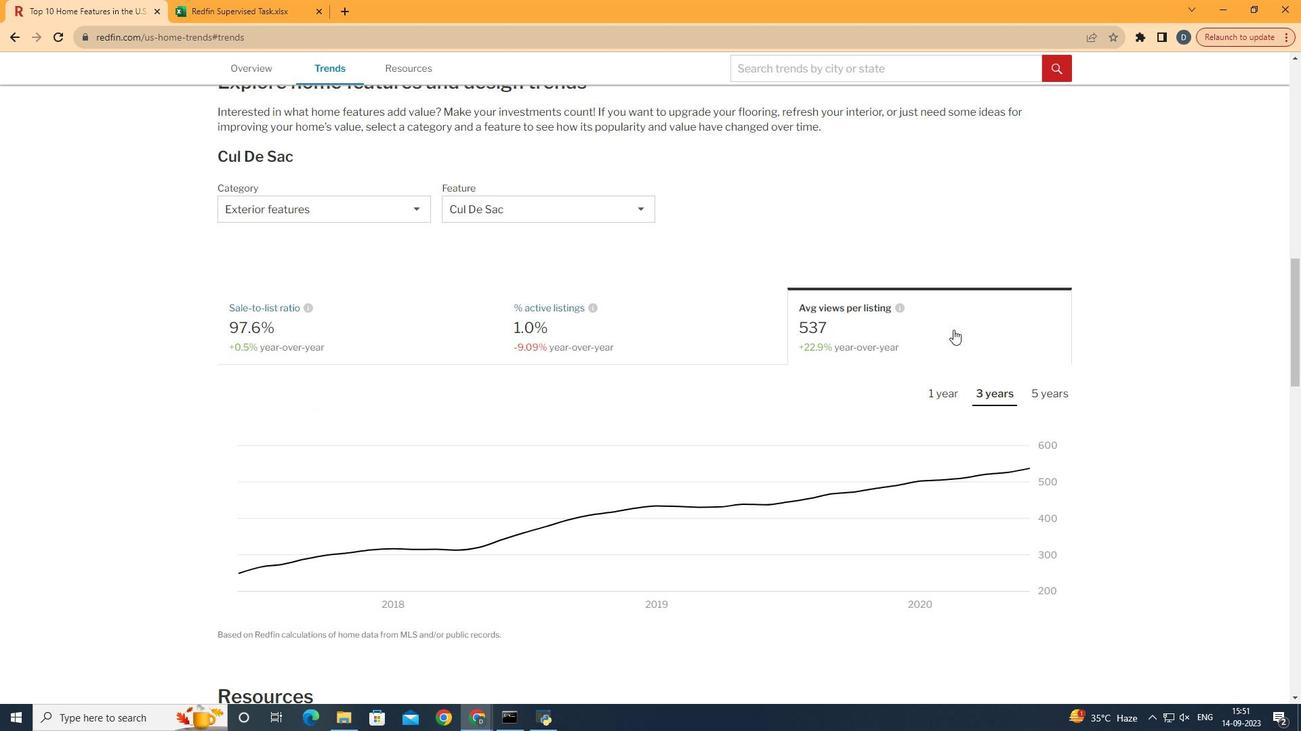
Action: Mouse moved to (1063, 390)
Screenshot: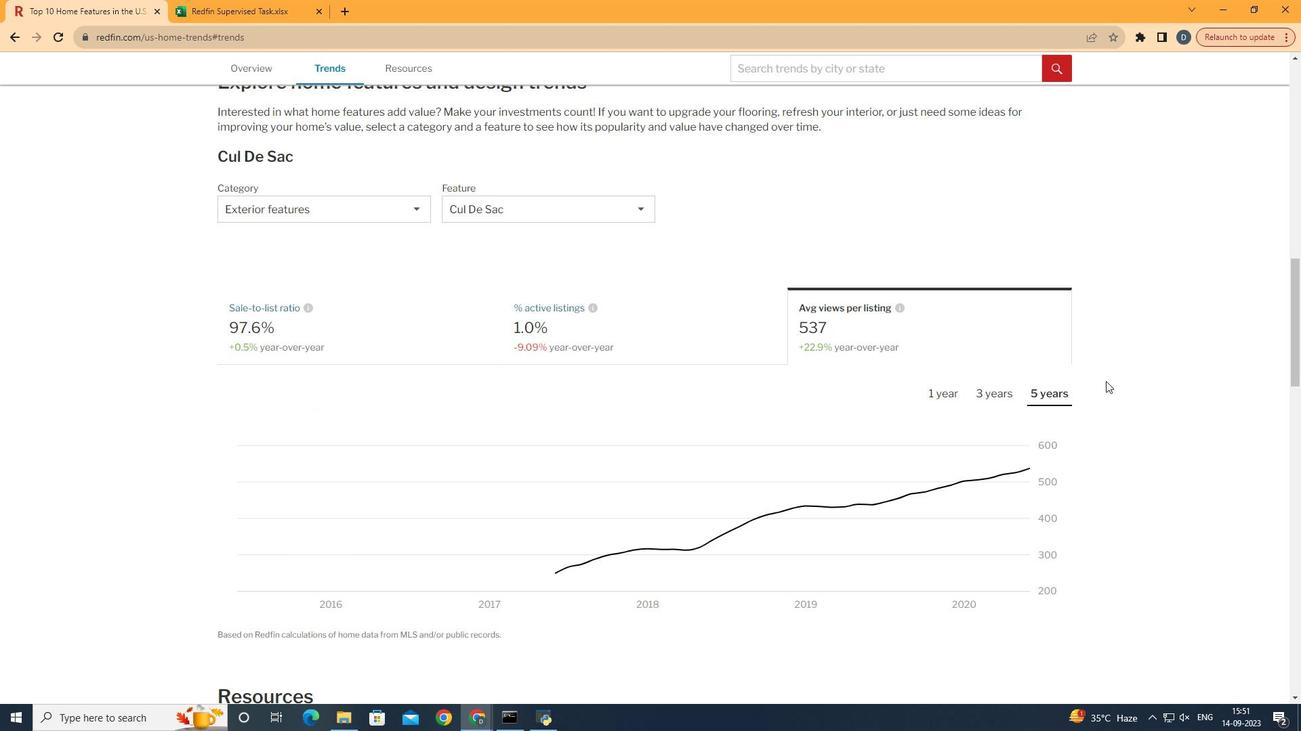 
Action: Mouse pressed left at (1063, 390)
Screenshot: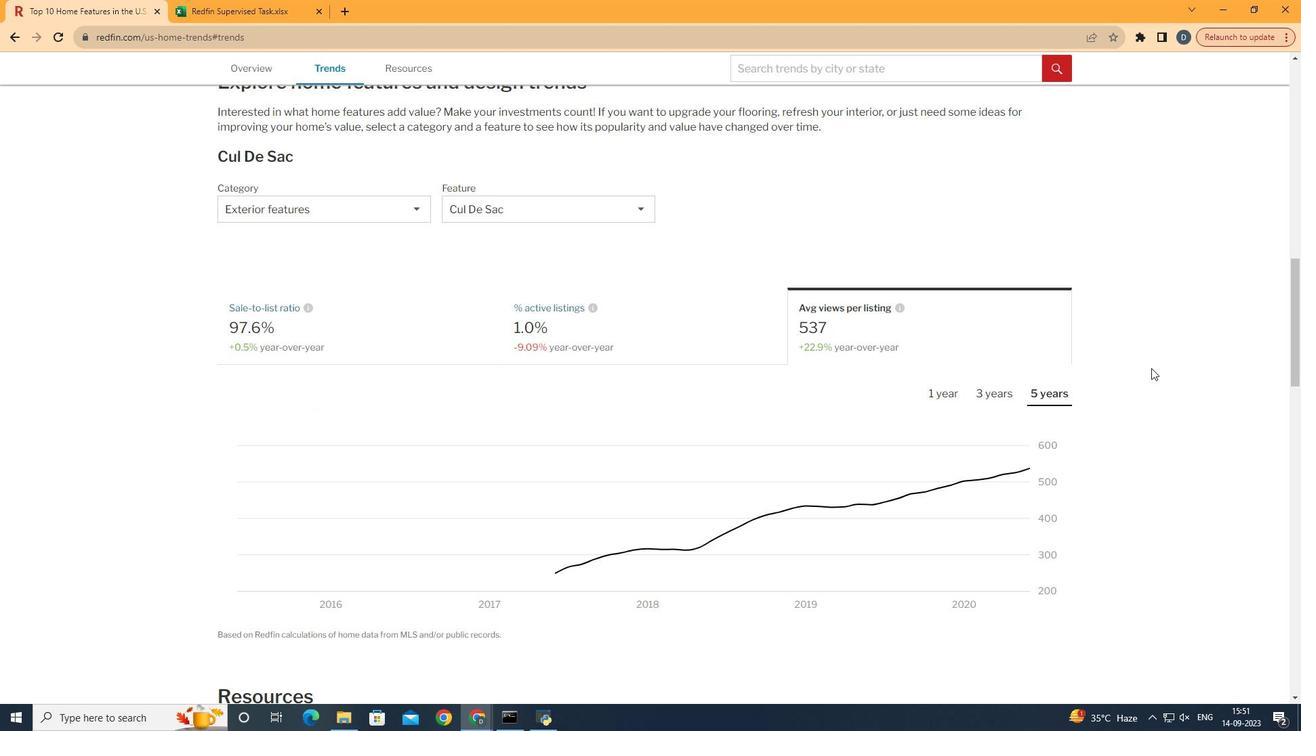 
Action: Mouse moved to (1156, 366)
Screenshot: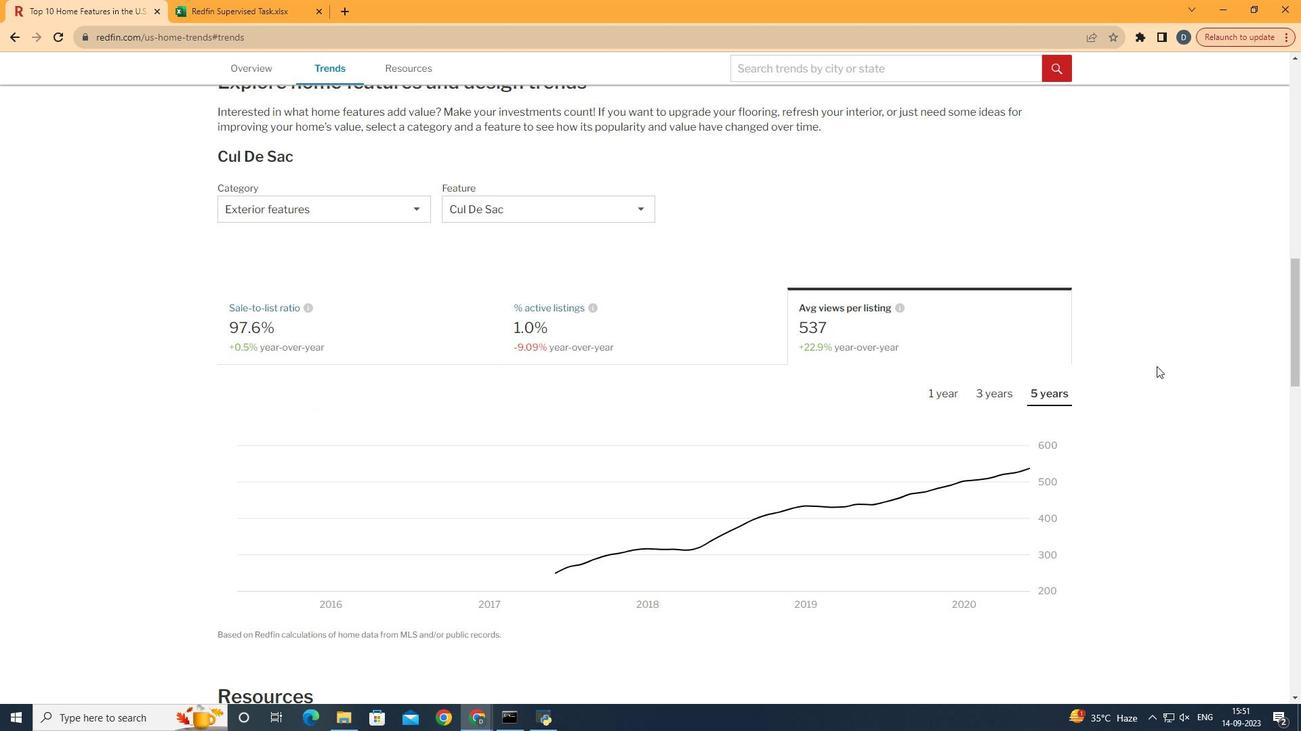 
